 Task: Add an event with the title Sales Pipeline Evaluation and Improvement Strategies, date '2023/11/10', time 9:15 AM to 11:15 AMand add a description: To enhance the networking experience, the event may also include icebreaker activities or facilitated networking games designed to spark conversations and foster connections. These activities will encourage attendees to interact with individuals they may not have met otherwise, promoting a broader network and diverse perspectives.Select event color  Flamingo . Add location for the event as: 123 Dom Luís I Bridge, Porto, Portugal, logged in from the account softage.5@softage.netand send the event invitation to softage.3@softage.net and softage.4@softage.net. Set a reminder for the event Doesn't repeat
Action: Mouse moved to (1081, 81)
Screenshot: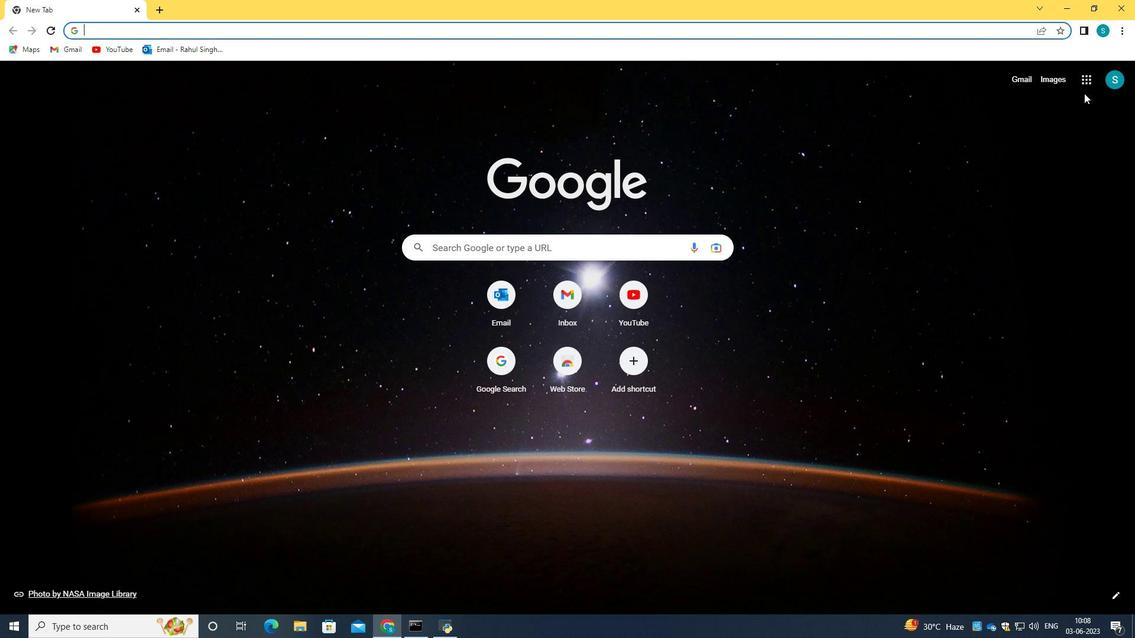 
Action: Mouse pressed left at (1081, 81)
Screenshot: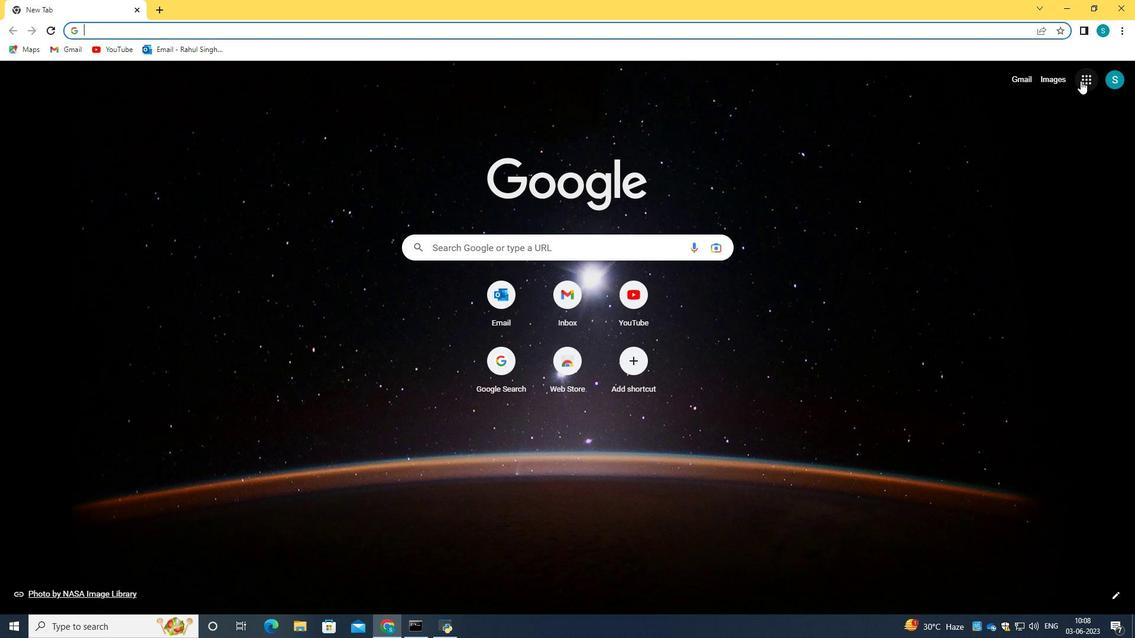
Action: Mouse moved to (981, 237)
Screenshot: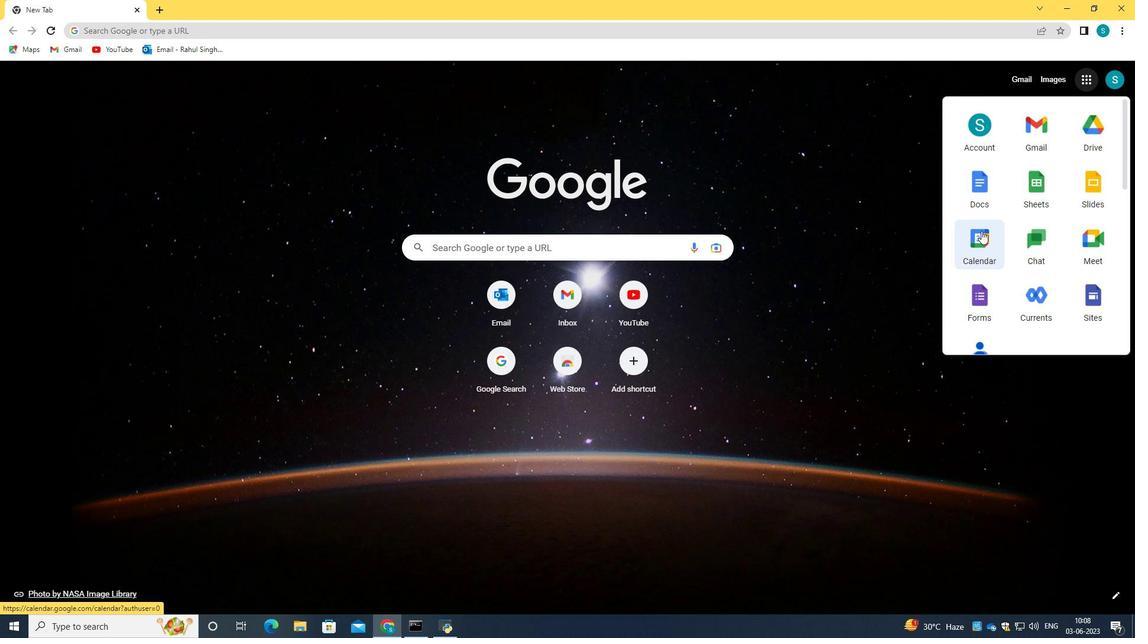 
Action: Mouse pressed left at (981, 237)
Screenshot: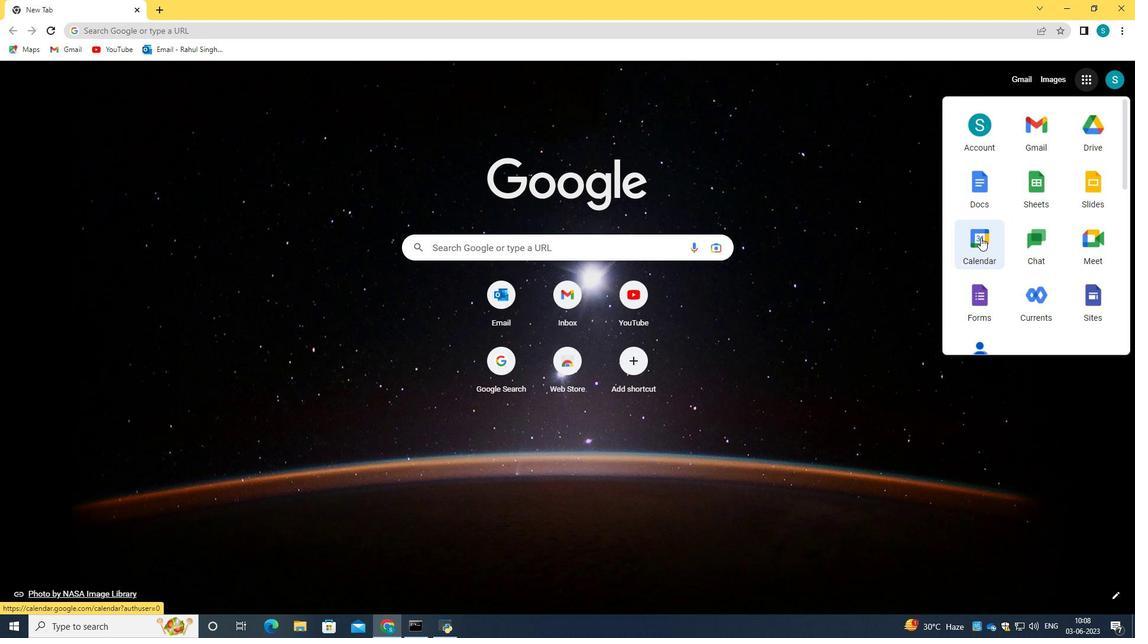 
Action: Mouse moved to (17, 123)
Screenshot: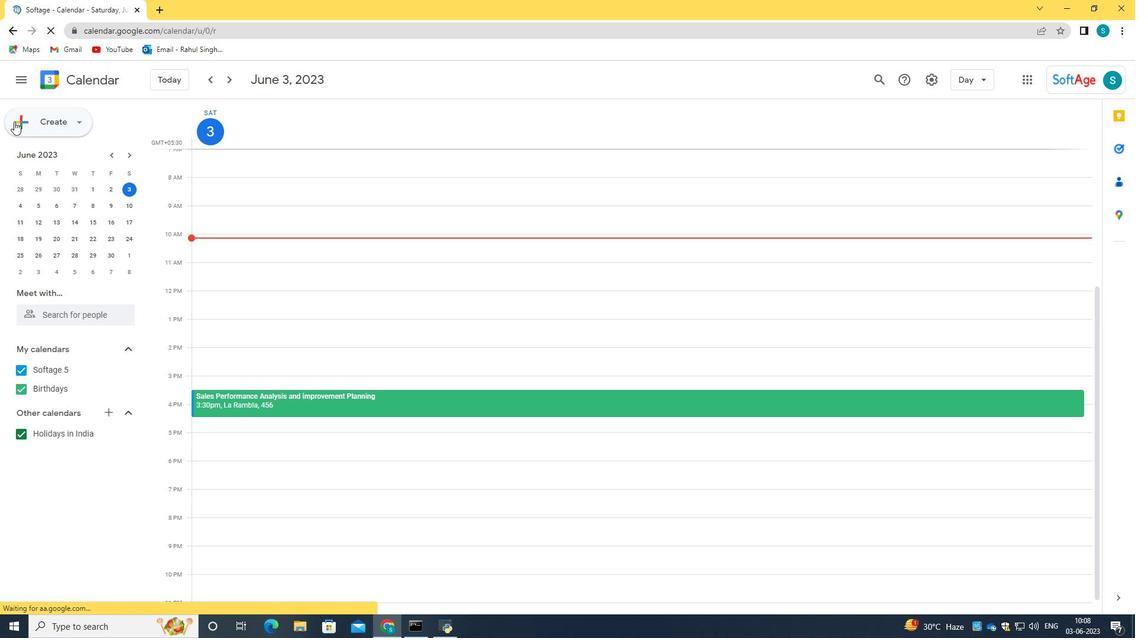 
Action: Mouse pressed left at (17, 123)
Screenshot: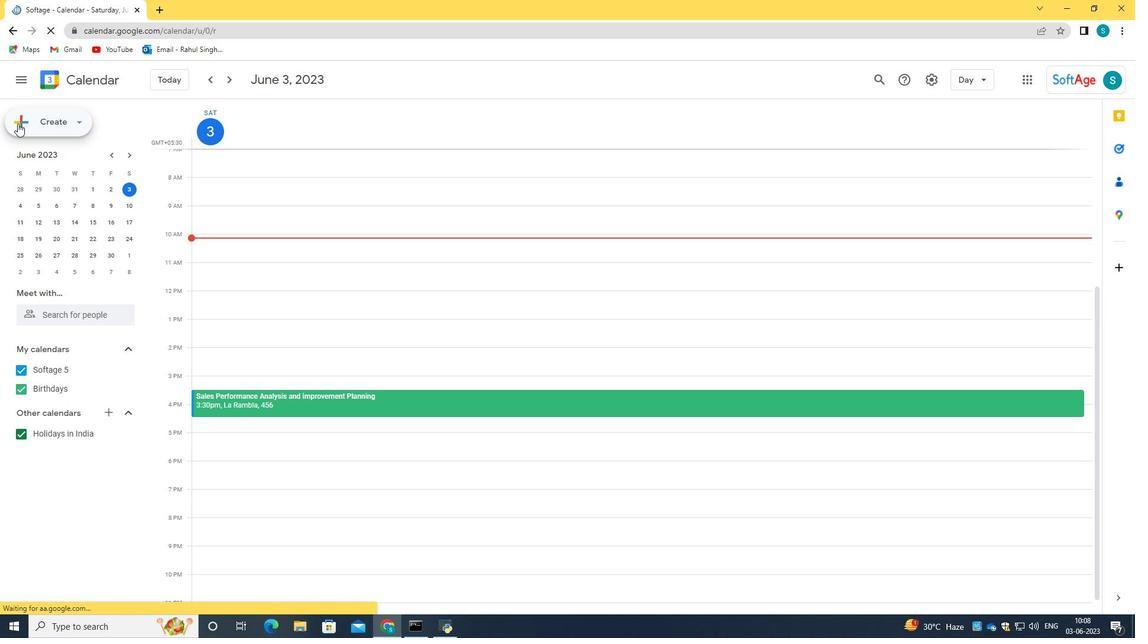 
Action: Mouse moved to (43, 160)
Screenshot: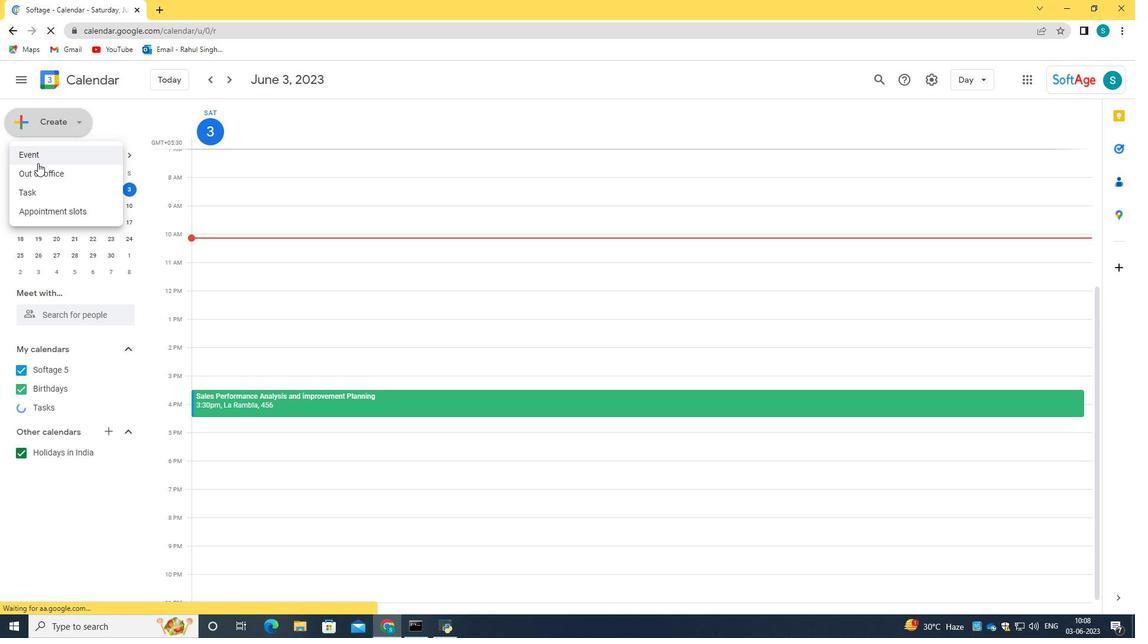 
Action: Mouse pressed left at (43, 160)
Screenshot: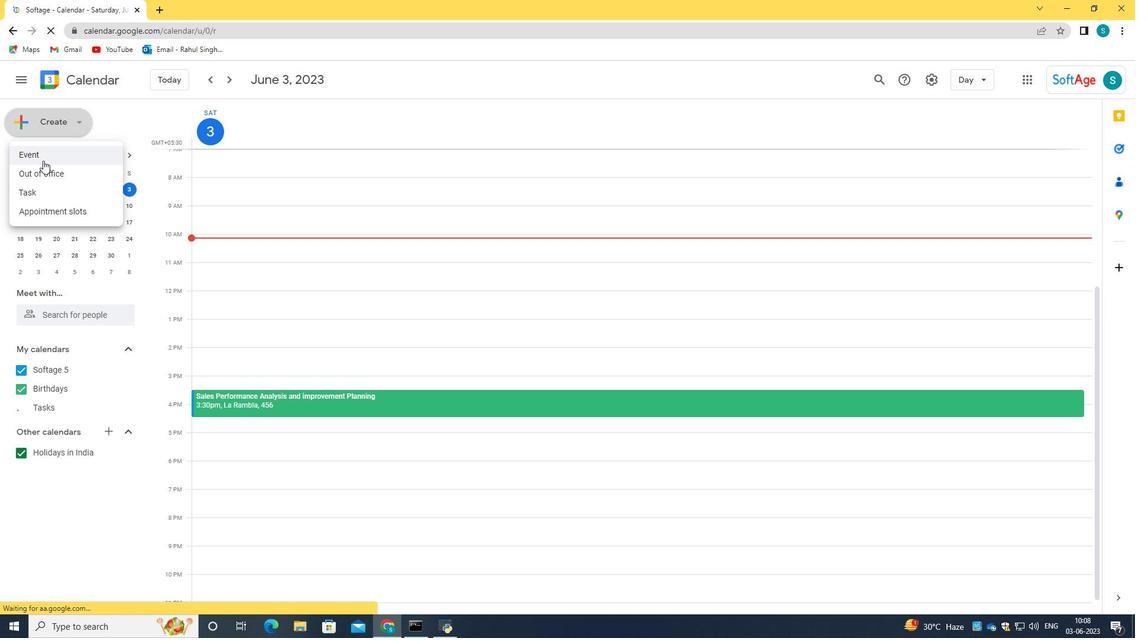 
Action: Mouse moved to (660, 477)
Screenshot: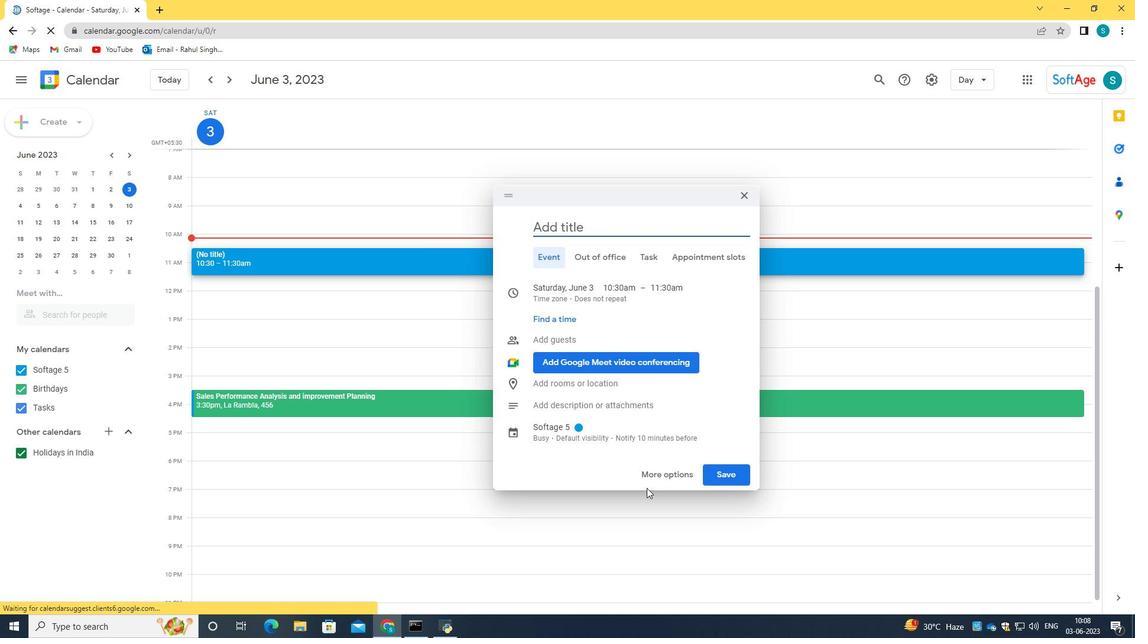 
Action: Mouse pressed left at (660, 477)
Screenshot: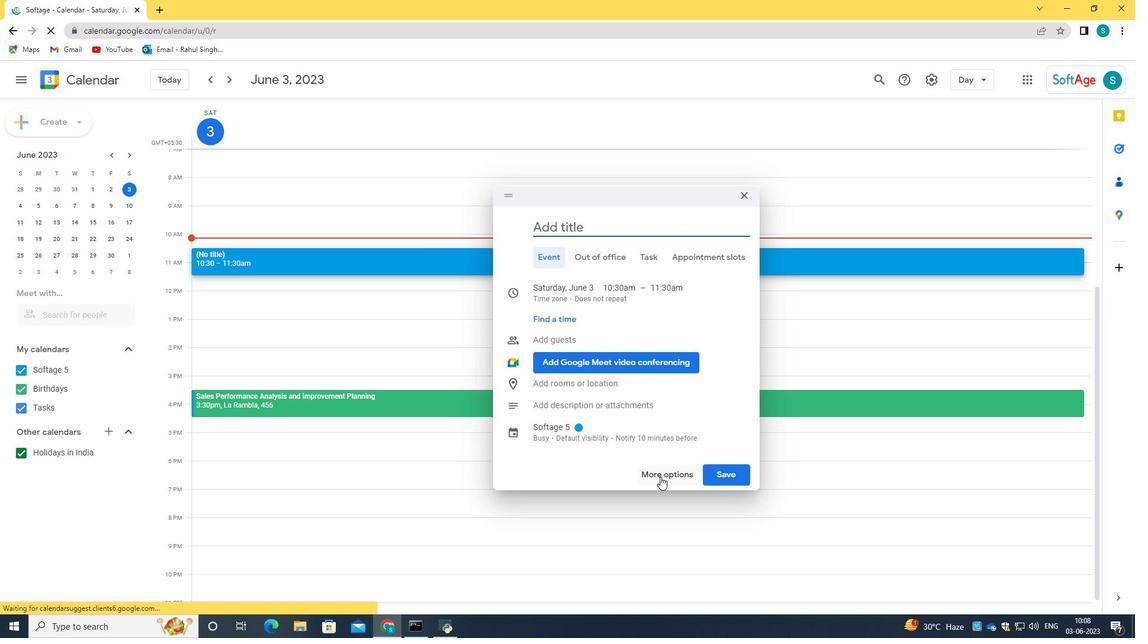
Action: Mouse moved to (228, 94)
Screenshot: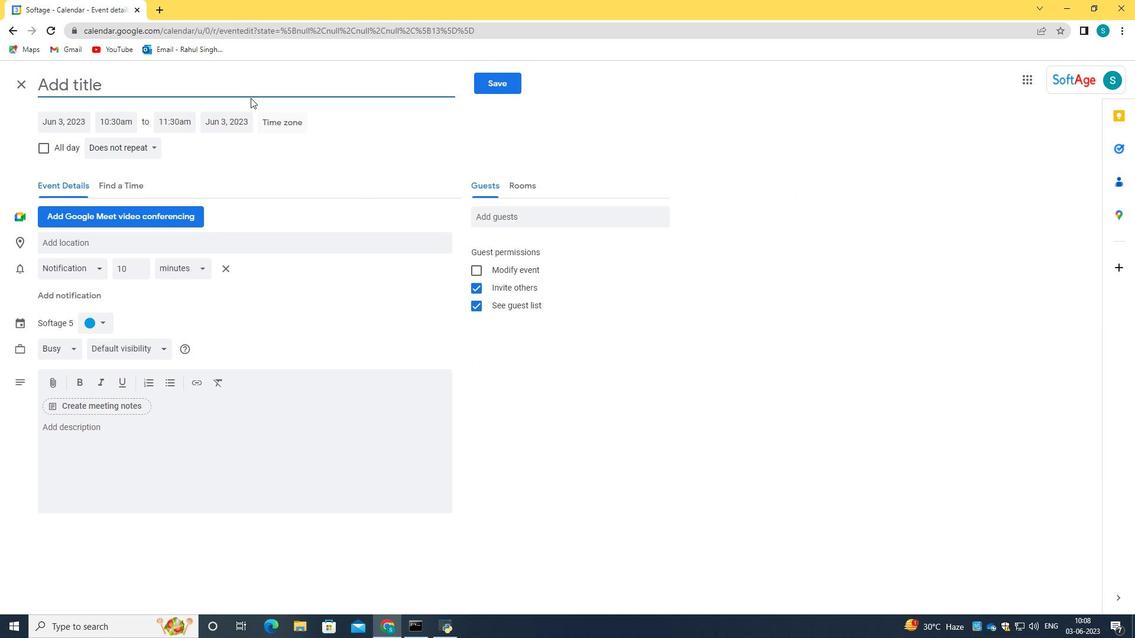 
Action: Mouse pressed left at (228, 94)
Screenshot: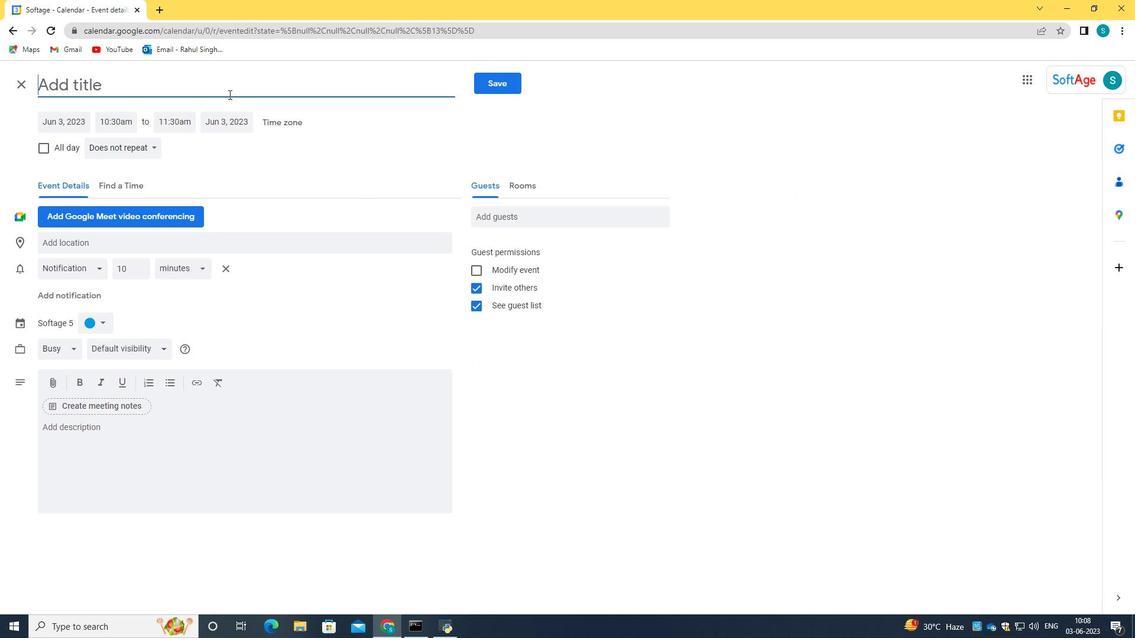 
Action: Key pressed <Key.caps_lock>S<Key.caps_lock>ales<Key.space><Key.caps_lock>P<Key.caps_lock>ipeling<Key.backspace>e<Key.space><Key.caps_lock>E<Key.caps_lock>valuti<Key.backspace>ation<Key.space>and<Key.space><Key.caps_lock>I<Key.backspace><Key.backspace><Key.backspace><Key.backspace><Key.backspace><Key.backspace><Key.backspace><Key.backspace><Key.backspace><Key.backspace><Key.backspace><Key.backspace><Key.backspace><Key.backspace><Key.backspace><Key.backspace>V<Key.backspace><Key.caps_lock>c<Key.backspace>valuation<Key.space>and<Key.space><Key.caps_lock>I<Key.caps_lock>mprovemnet<Key.backspace><Key.backspace><Key.backspace>ent<Key.space><Key.caps_lock>S<Key.caps_lock>trategies
Screenshot: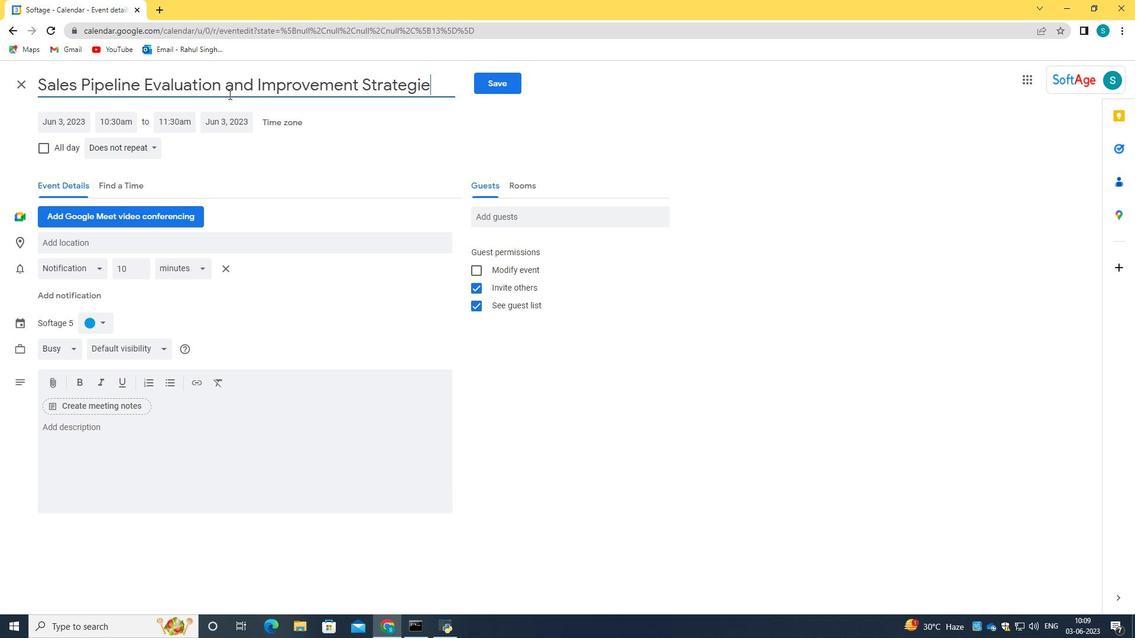 
Action: Mouse moved to (65, 117)
Screenshot: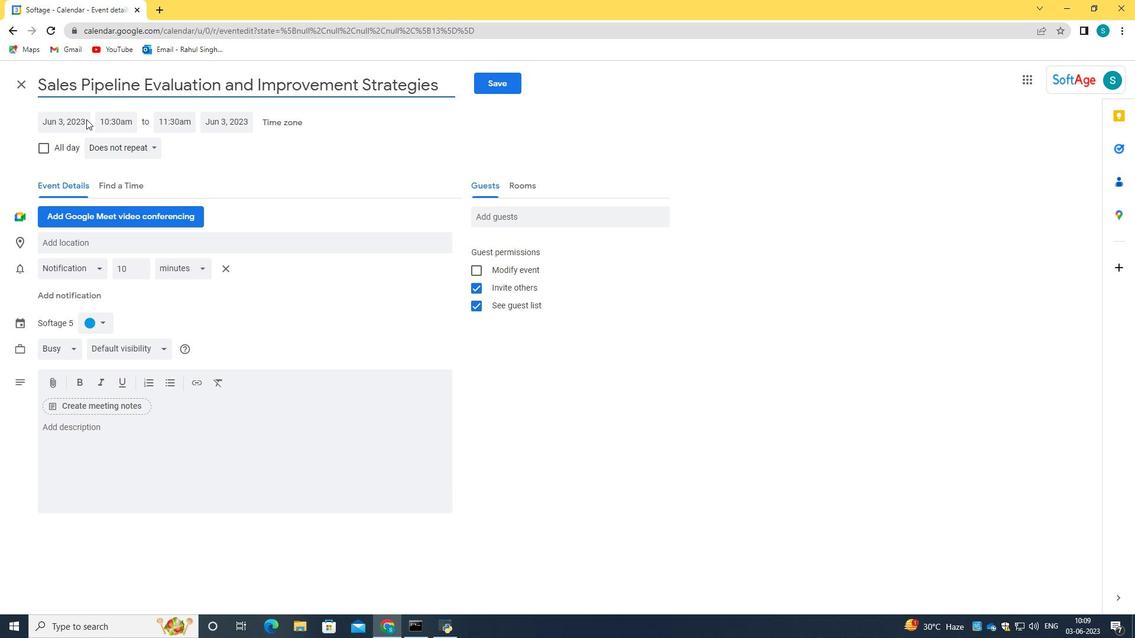 
Action: Mouse pressed left at (65, 117)
Screenshot: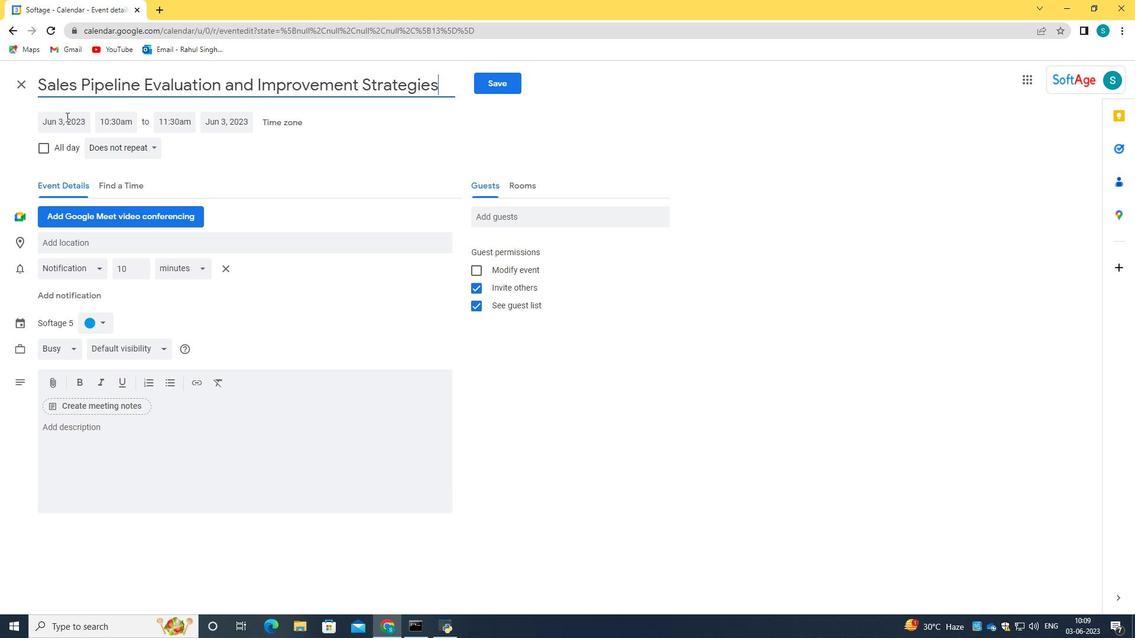 
Action: Key pressed 2023/11/10
Screenshot: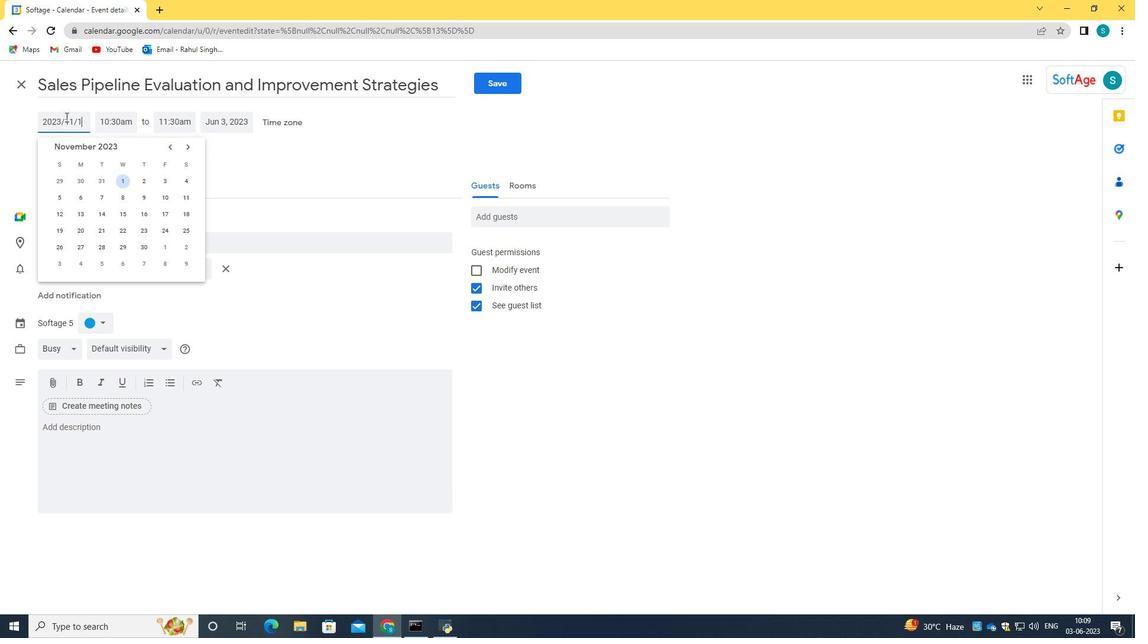 
Action: Mouse moved to (111, 124)
Screenshot: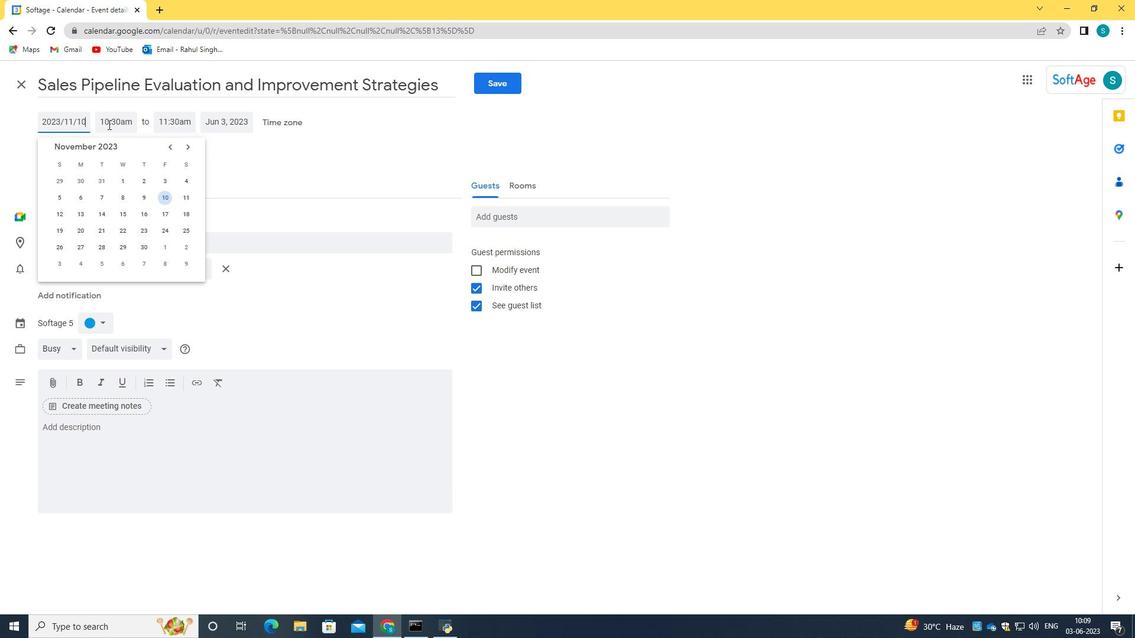 
Action: Mouse pressed left at (111, 124)
Screenshot: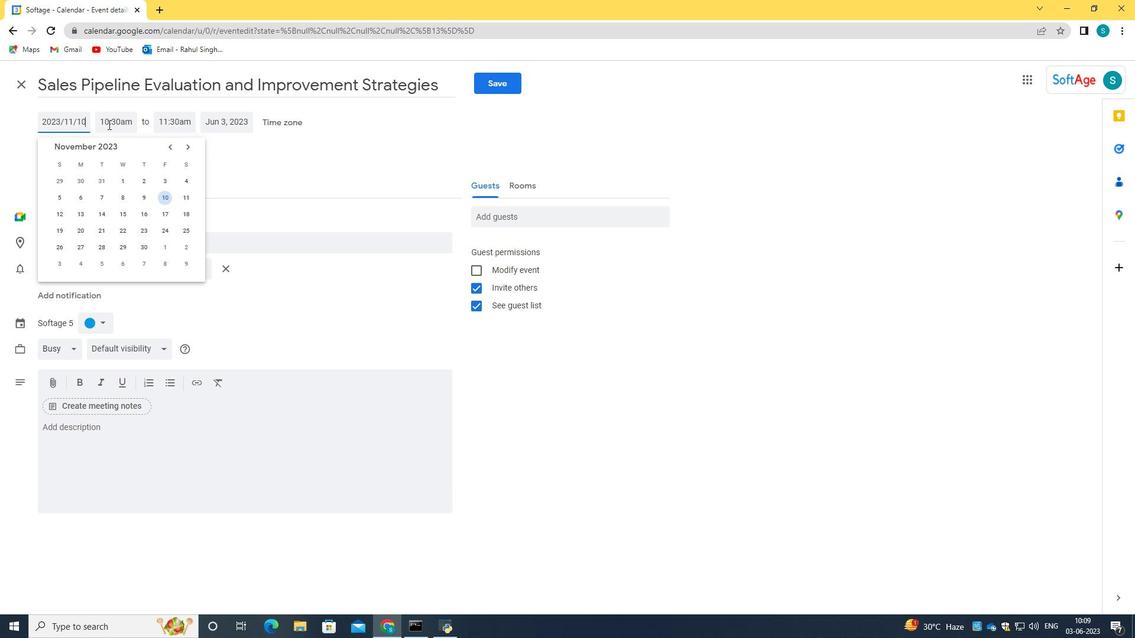 
Action: Mouse moved to (124, 121)
Screenshot: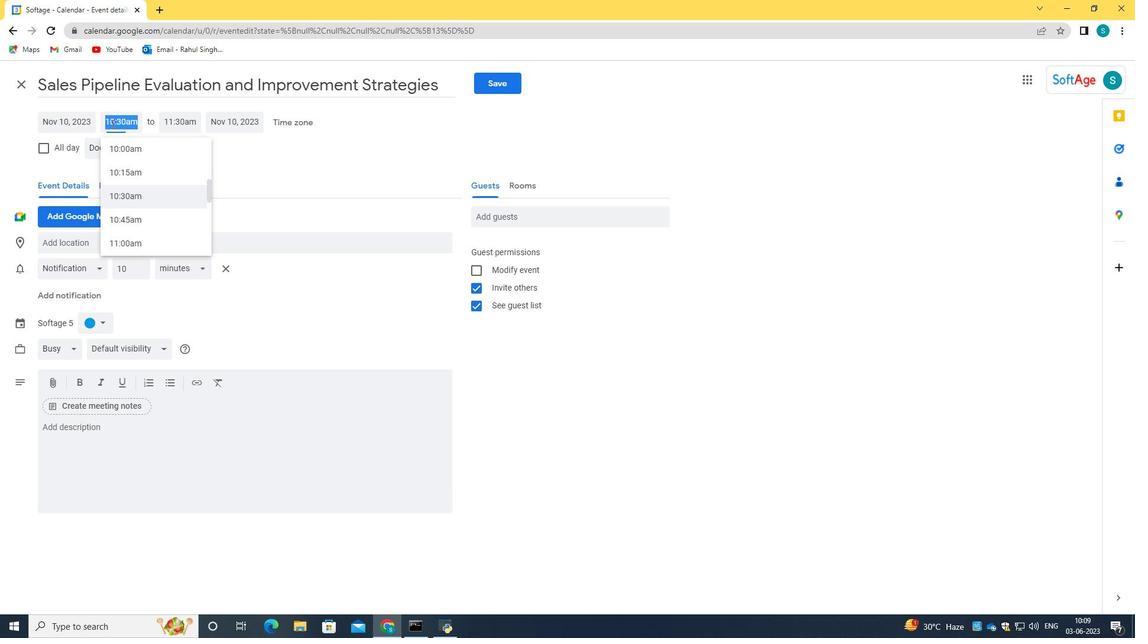 
Action: Mouse pressed left at (124, 121)
Screenshot: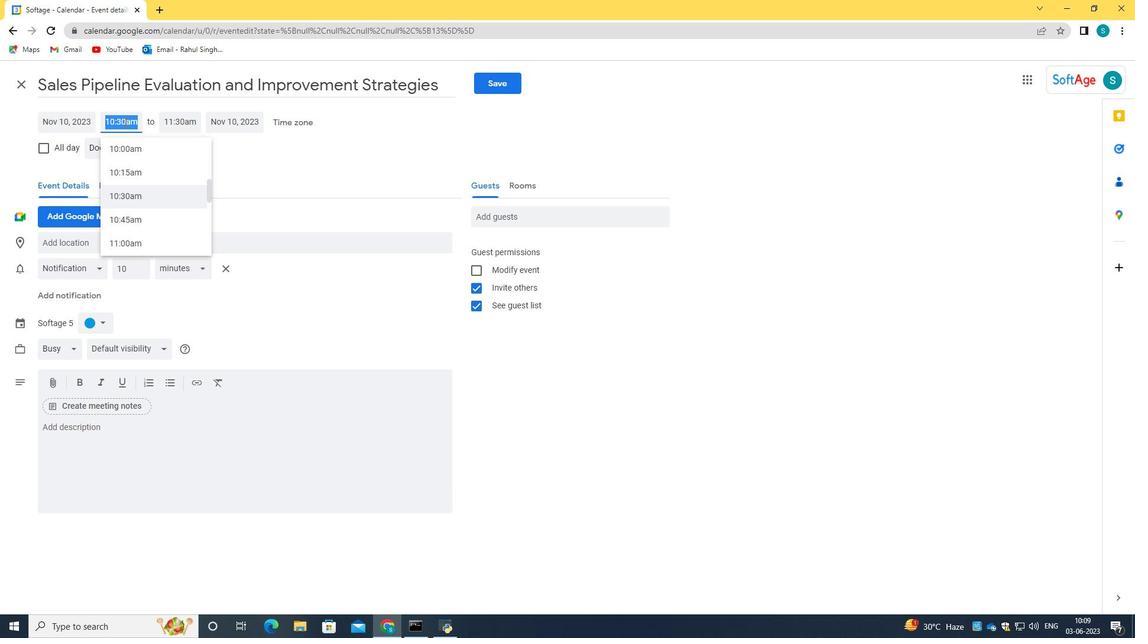 
Action: Mouse moved to (98, 105)
Screenshot: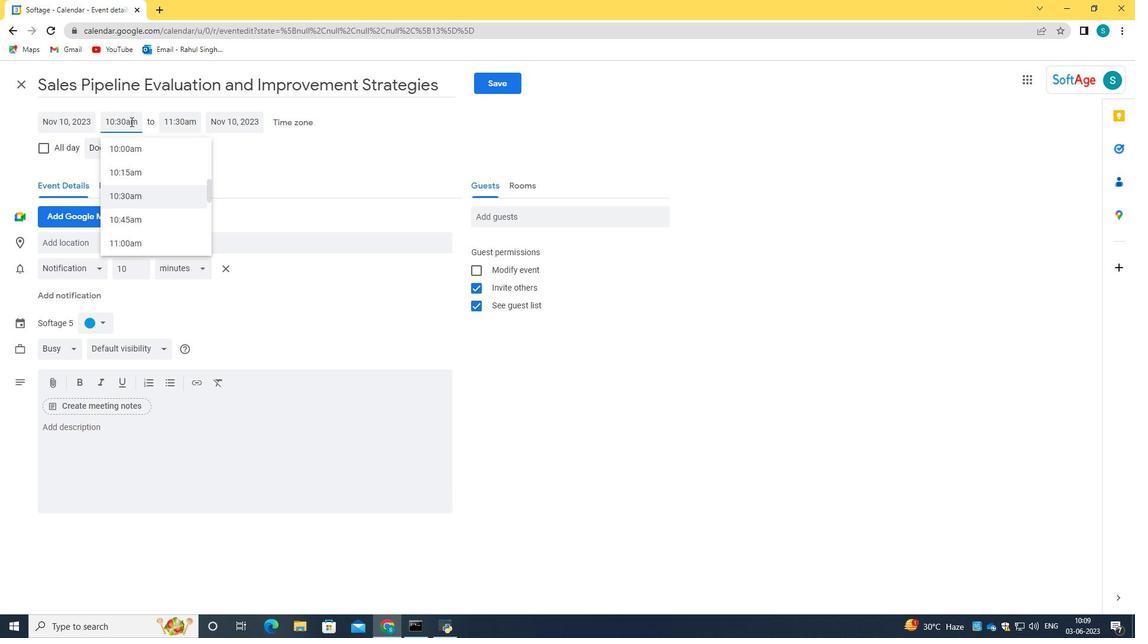 
Action: Key pressed <Key.backspace><Key.backspace><Key.backspace><Key.backspace><Key.backspace>9<Key.shift_r>:15<Key.tab>11<Key.shift_r>:15
Screenshot: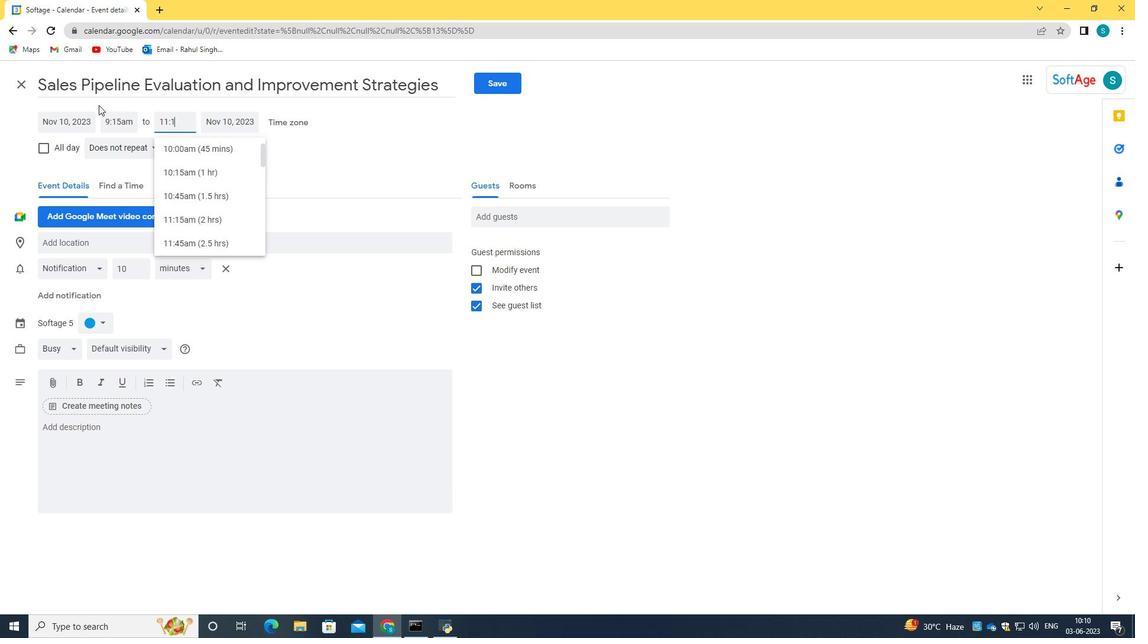 
Action: Mouse moved to (188, 202)
Screenshot: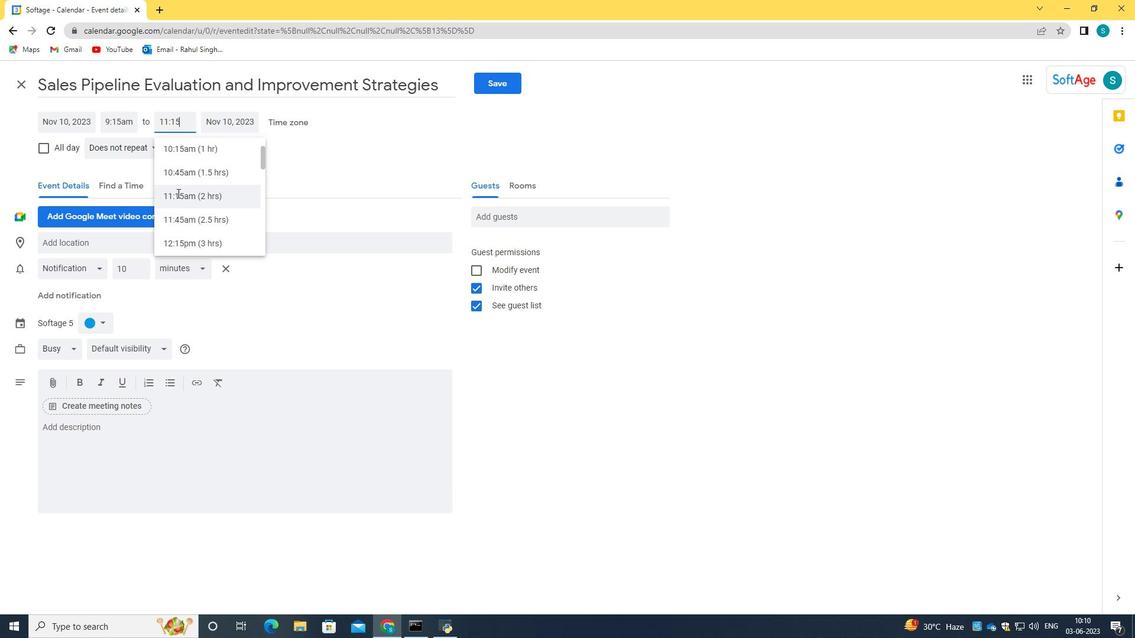 
Action: Mouse pressed left at (188, 202)
Screenshot: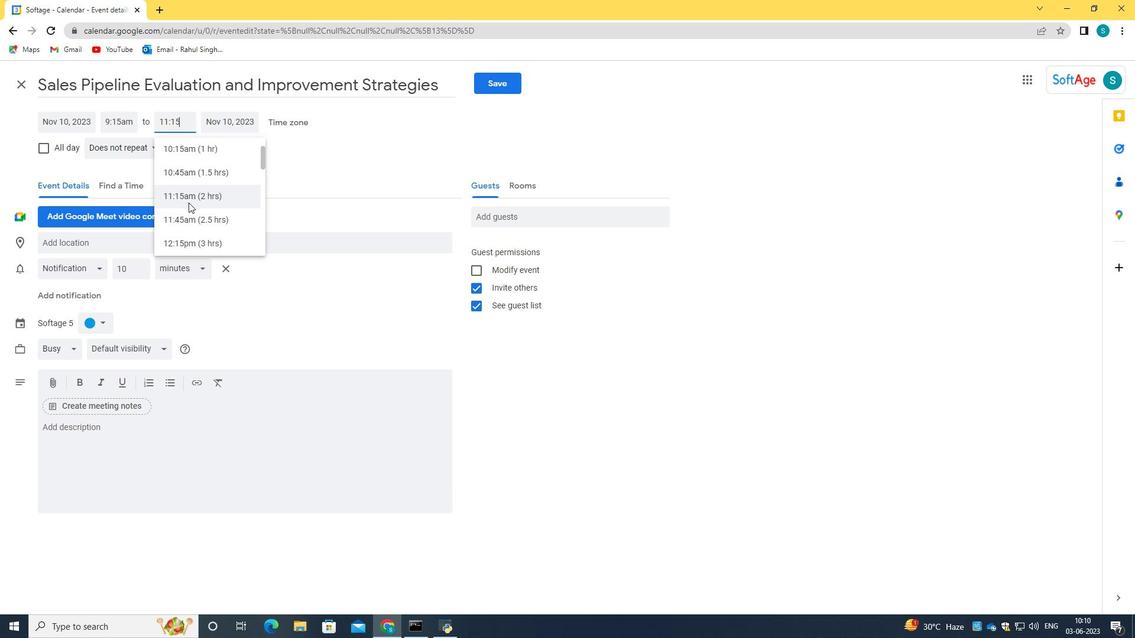 
Action: Mouse moved to (128, 460)
Screenshot: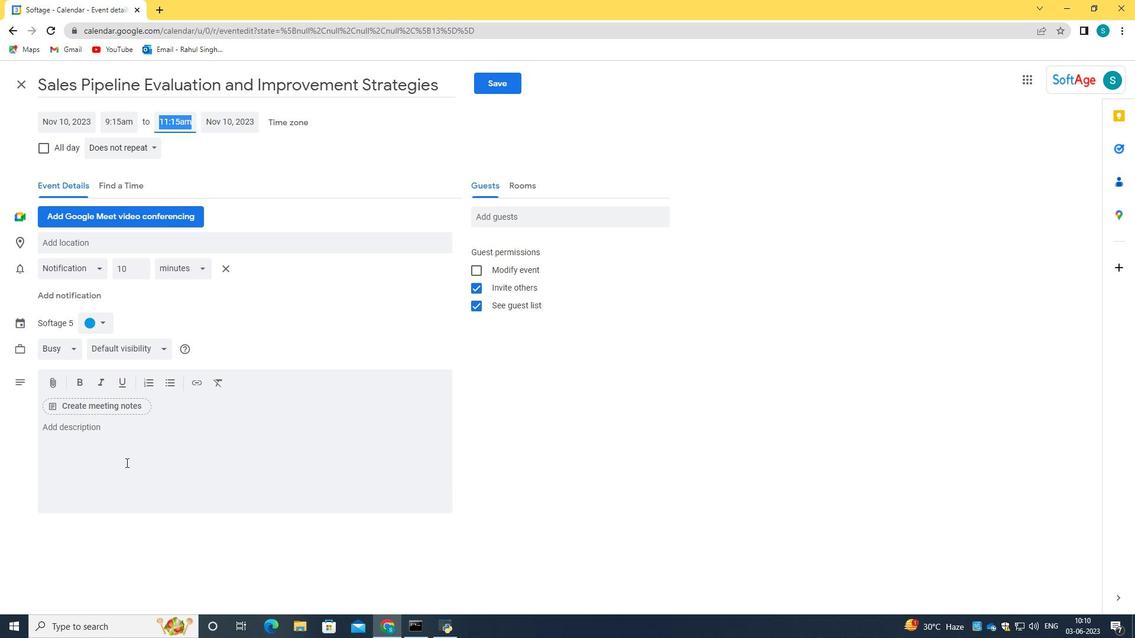 
Action: Mouse pressed left at (128, 460)
Screenshot: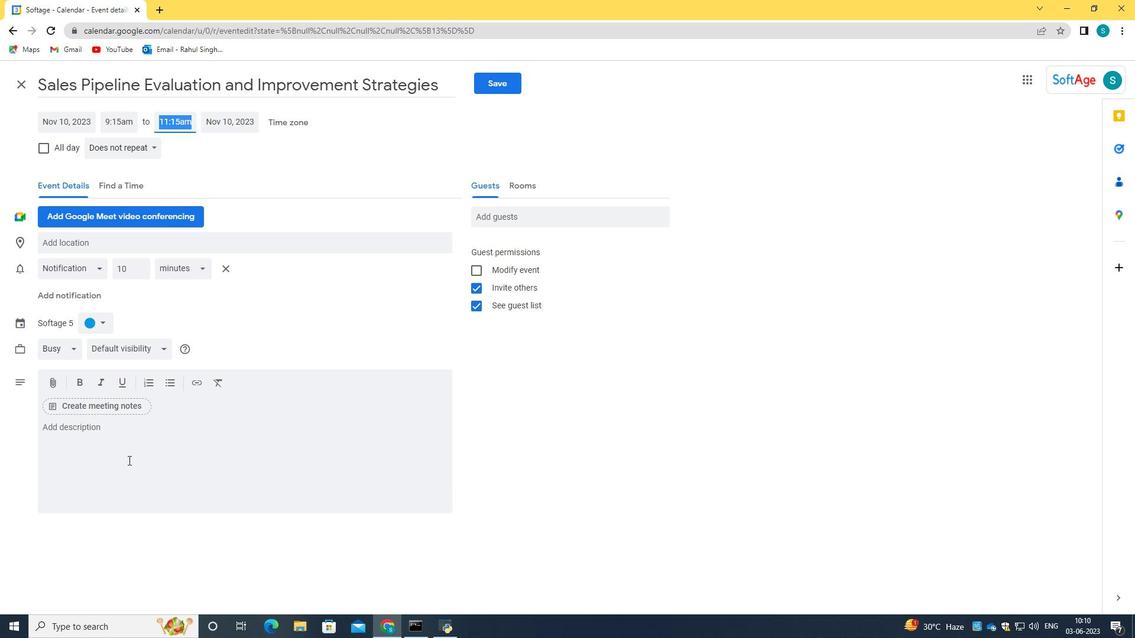 
Action: Mouse moved to (127, 463)
Screenshot: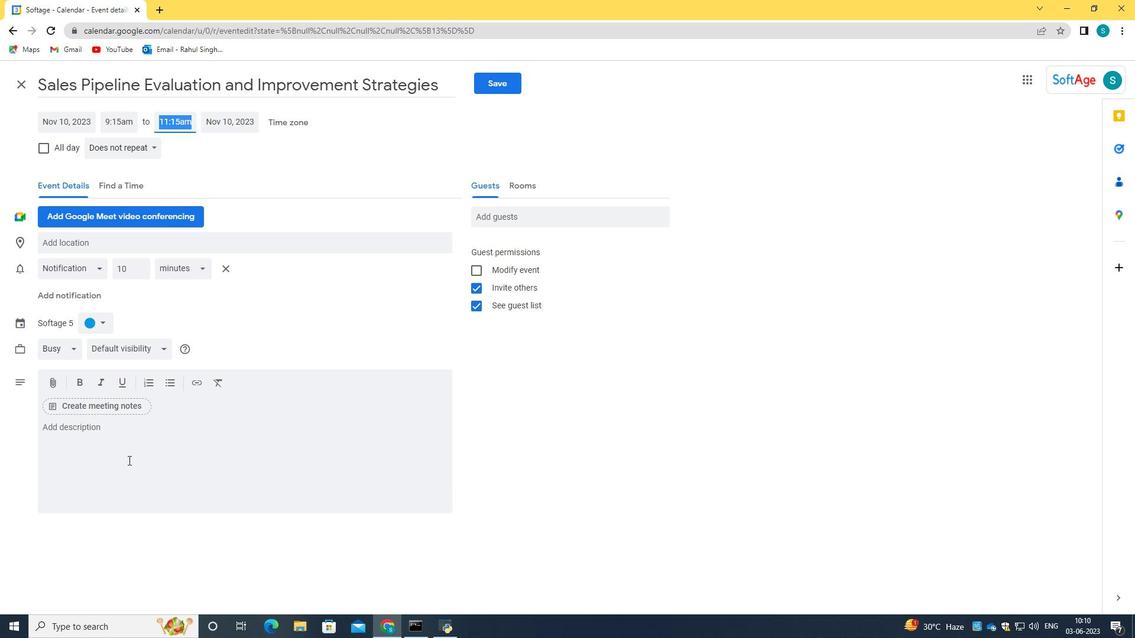 
Action: Key pressed <Key.caps_lock>T<Key.caps_lock>o<Key.space>enhance<Key.space>the<Key.space>networking<Key.space>experience,<Key.space>the<Key.space>event<Key.space>may<Key.space>also<Key.space>include<Key.space>icebreaker<Key.space>activies<Key.space><Key.backspace><Key.backspace><Key.backspace><Key.backspace><Key.backspace>vities<Key.space>or<Key.space>facilitated<Key.space>networking<Key.space>games<Key.space>designed<Key.space>to<Key.space>spark<Key.space>conversations<Key.space>and<Key.space>foster<Key.space>connection.<Key.space><Key.caps_lock>T<Key.caps_lock>hese<Key.space>activite<Key.backspace>ies<Key.space>will<Key.space>encourage<Key.space>attendees<Key.space>to<Key.space>interact<Key.space>with<Key.space>individuals<Key.space>they<Key.space>may<Key.space>not<Key.space>have<Key.space>met<Key.space>otherwise,<Key.space>promoting<Key.space>a<Key.space>bor<Key.backspace><Key.backspace>roadr<Key.backspace><Key.backspace>der<Key.space>network<Key.space>and<Key.space>diverse<Key.space>perspectives.
Screenshot: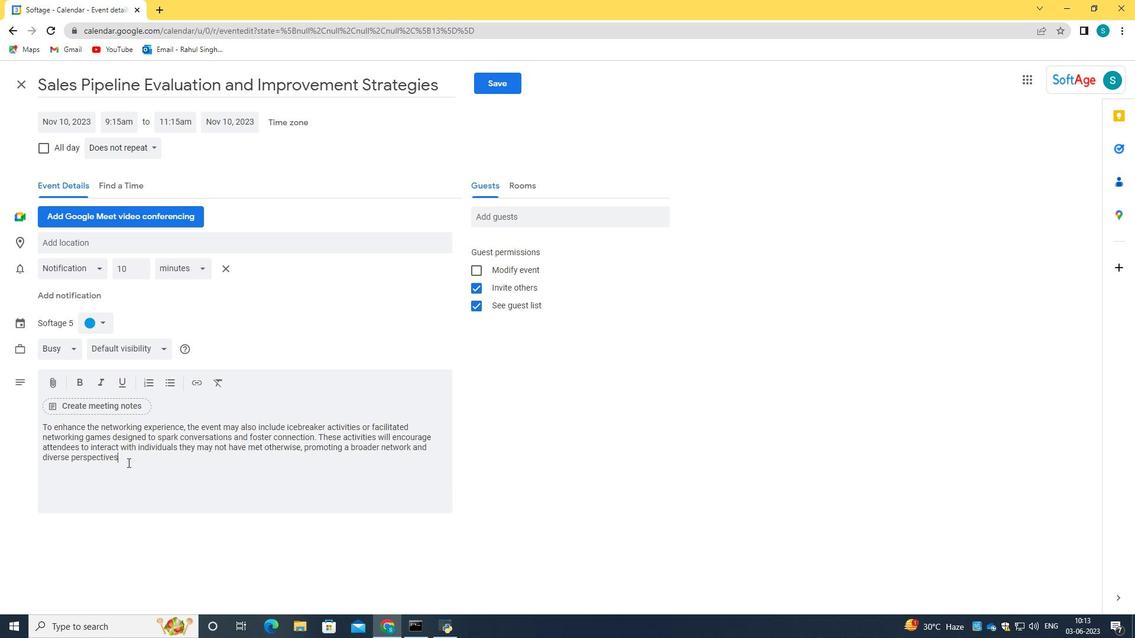 
Action: Mouse moved to (94, 325)
Screenshot: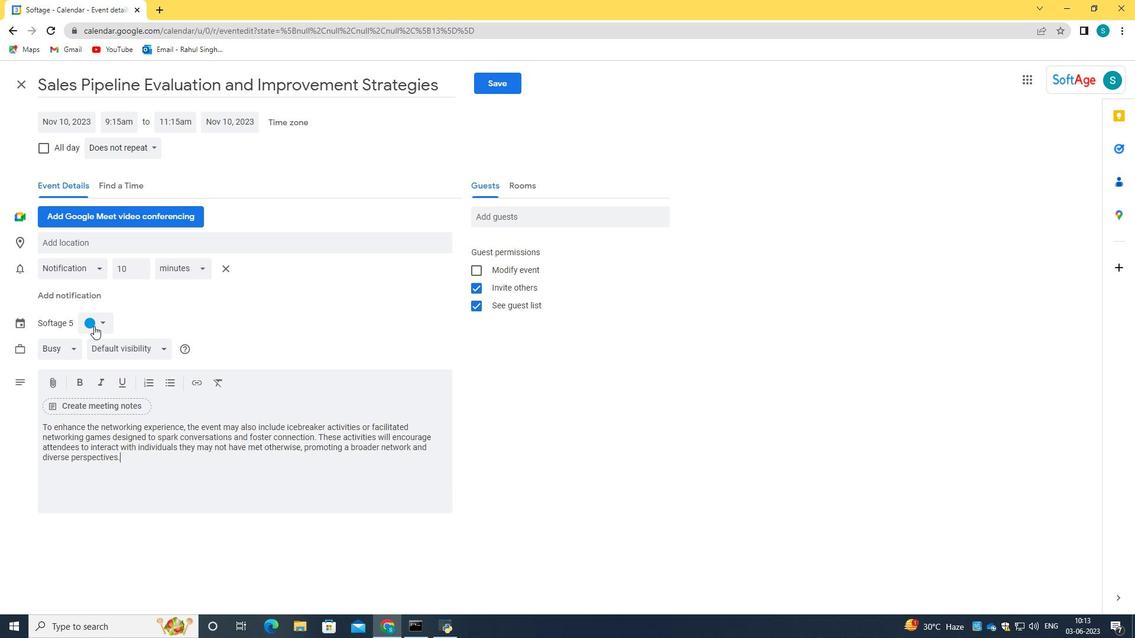 
Action: Mouse pressed left at (94, 325)
Screenshot: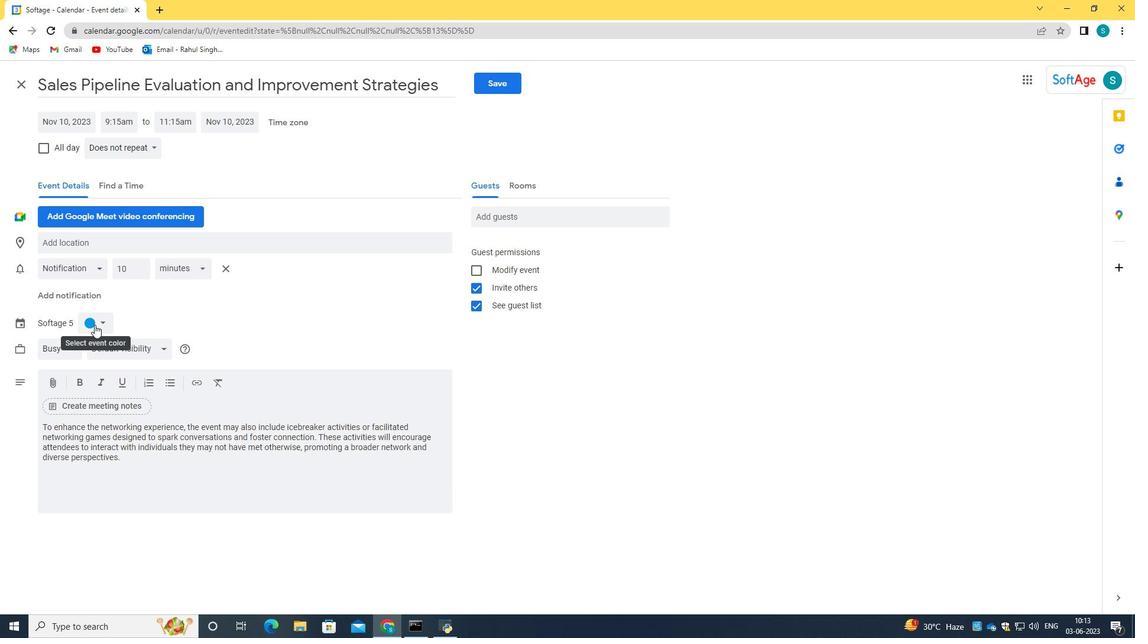
Action: Mouse moved to (100, 332)
Screenshot: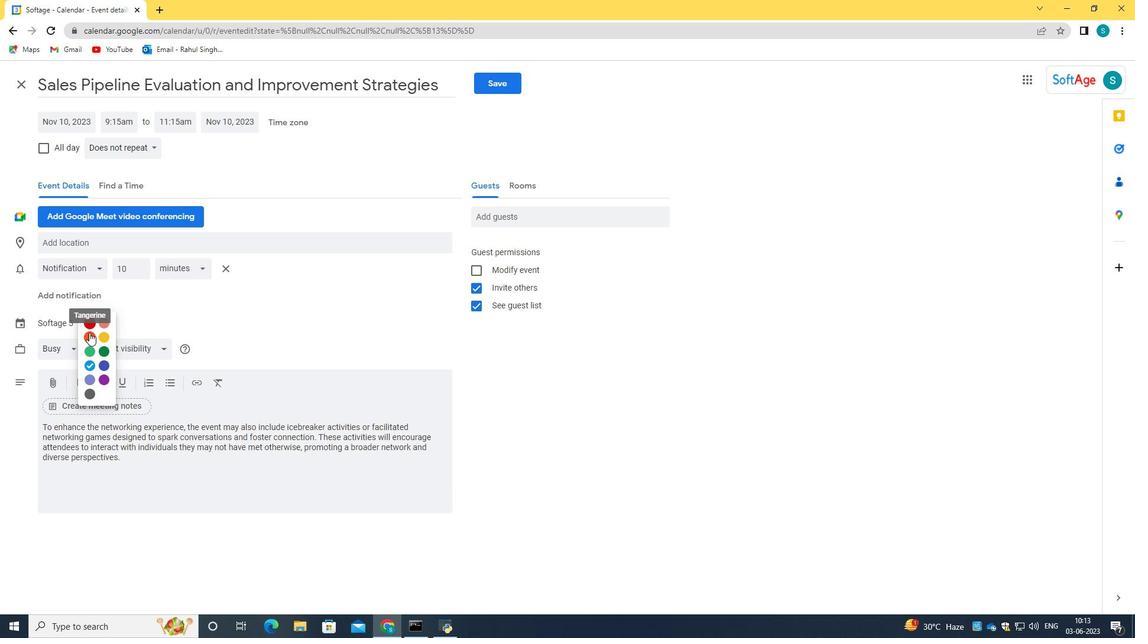 
Action: Mouse pressed left at (100, 332)
Screenshot: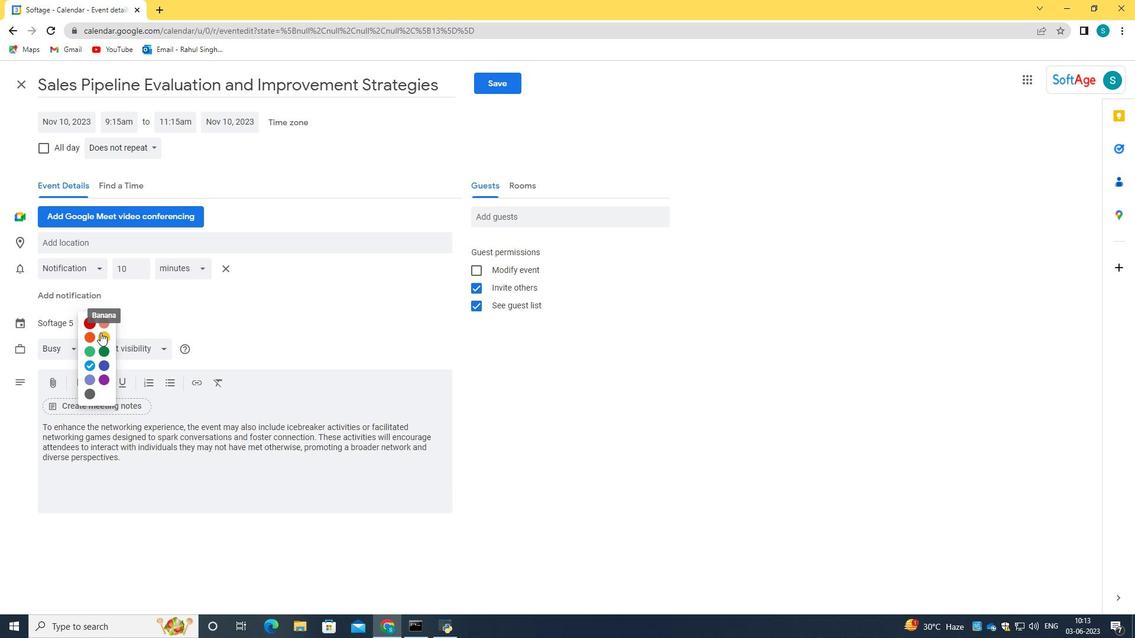 
Action: Mouse moved to (95, 249)
Screenshot: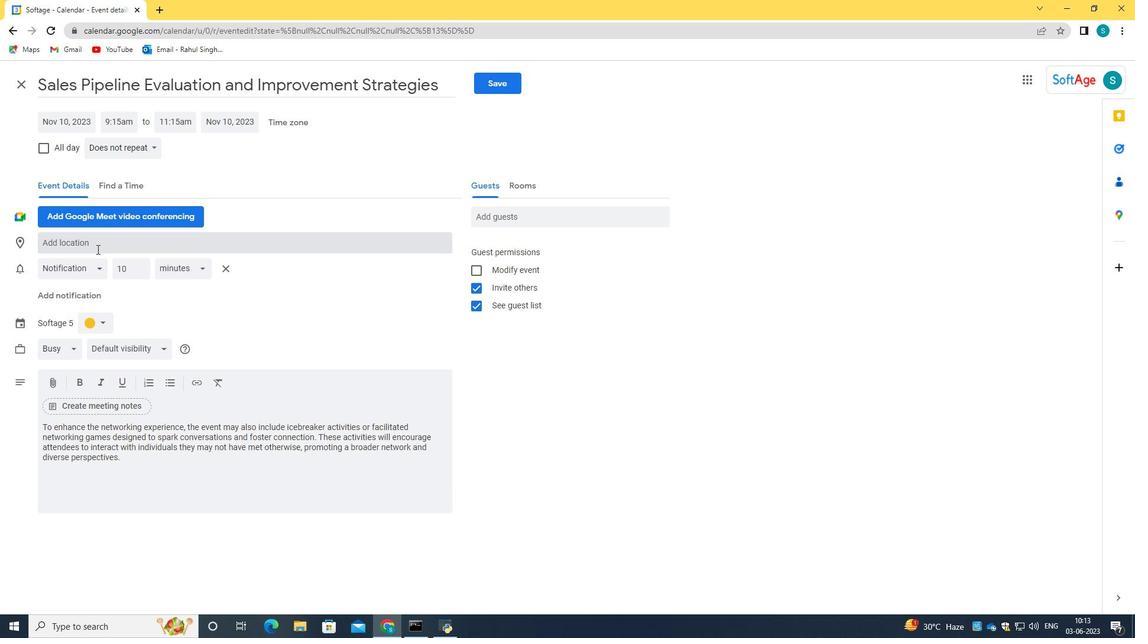 
Action: Mouse pressed left at (95, 249)
Screenshot: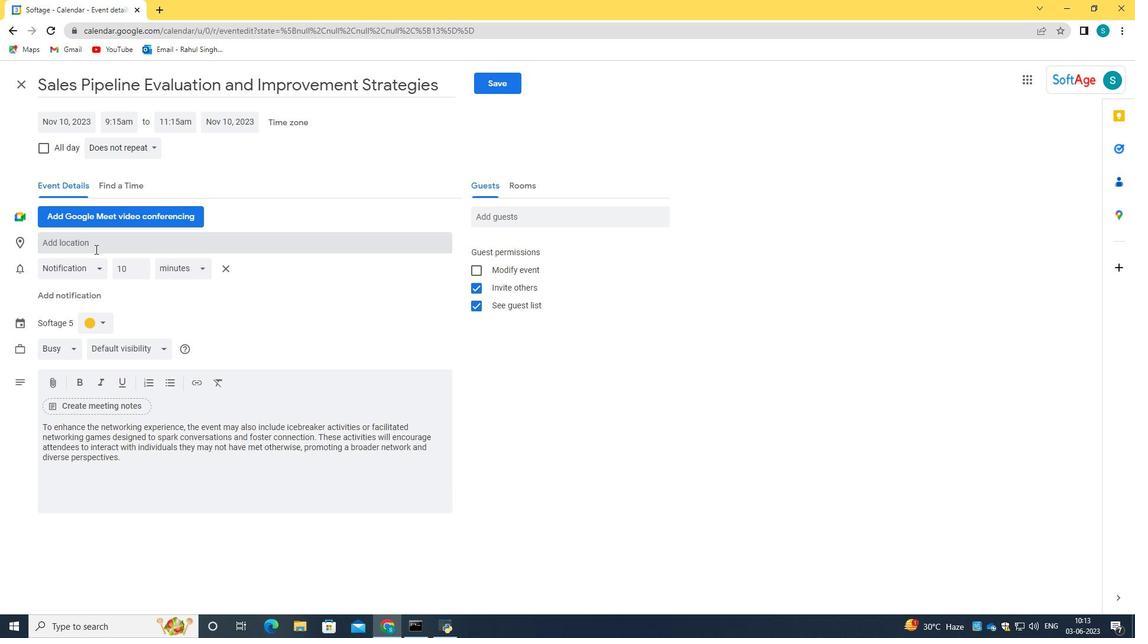 
Action: Key pressed 123<Key.space><Key.caps_lock>D<Key.caps_lock>om<Key.space><Key.caps_lock>L<Key.caps_lock>uis<Key.space><Key.caps_lock>I<Key.space><Key.caps_lock>br<Key.backspace><Key.backspace><Key.caps_lock>B<Key.caps_lock>ridge,<Key.space><Key.caps_lock>P<Key.caps_lock>orto,<Key.space><Key.caps_lock>P<Key.caps_lock>ortugal
Screenshot: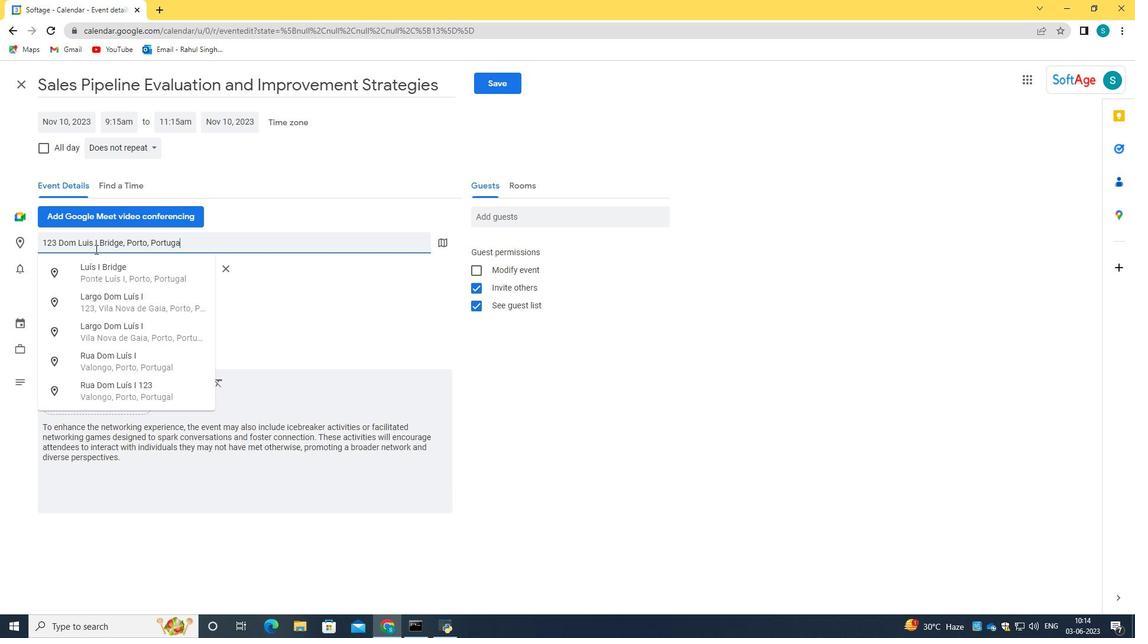 
Action: Mouse moved to (200, 241)
Screenshot: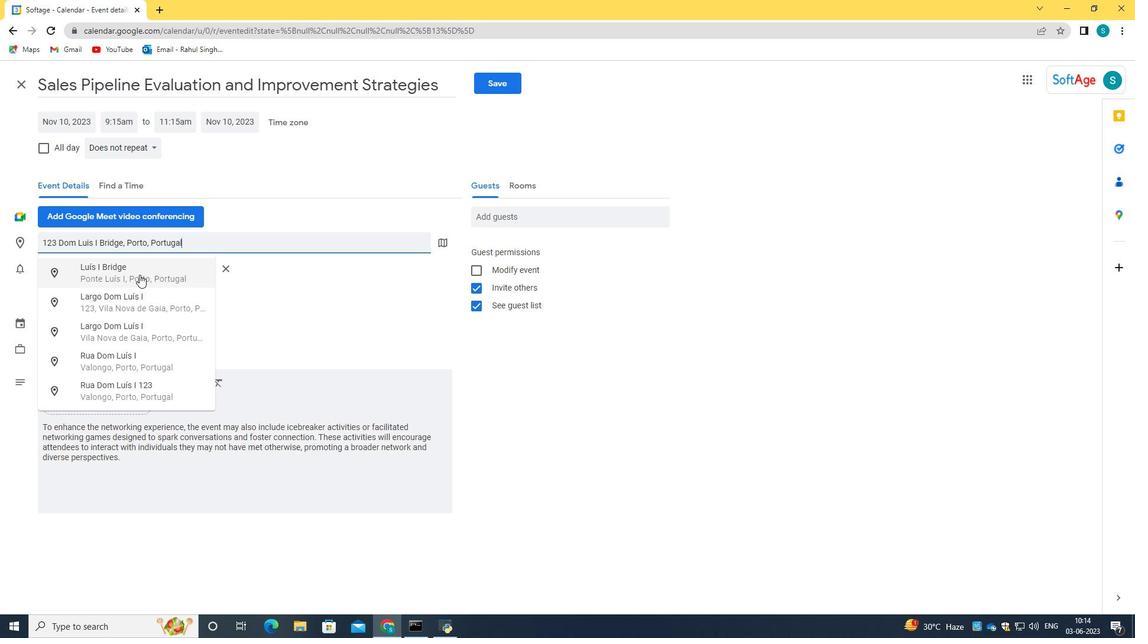 
Action: Key pressed <Key.enter>
Screenshot: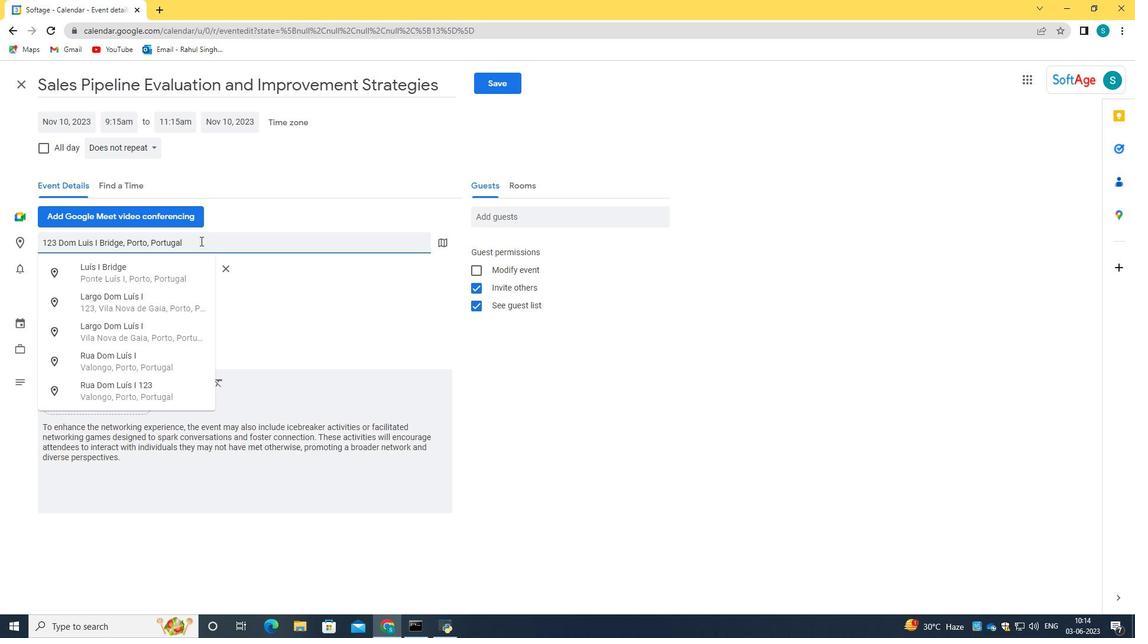 
Action: Mouse moved to (533, 219)
Screenshot: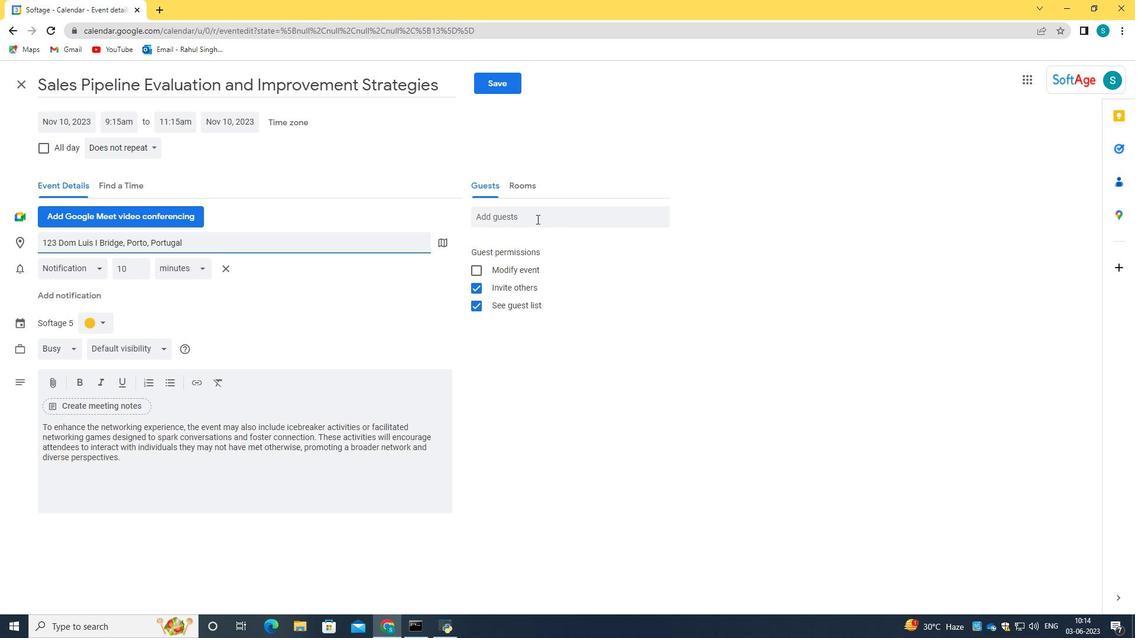
Action: Mouse pressed left at (533, 219)
Screenshot: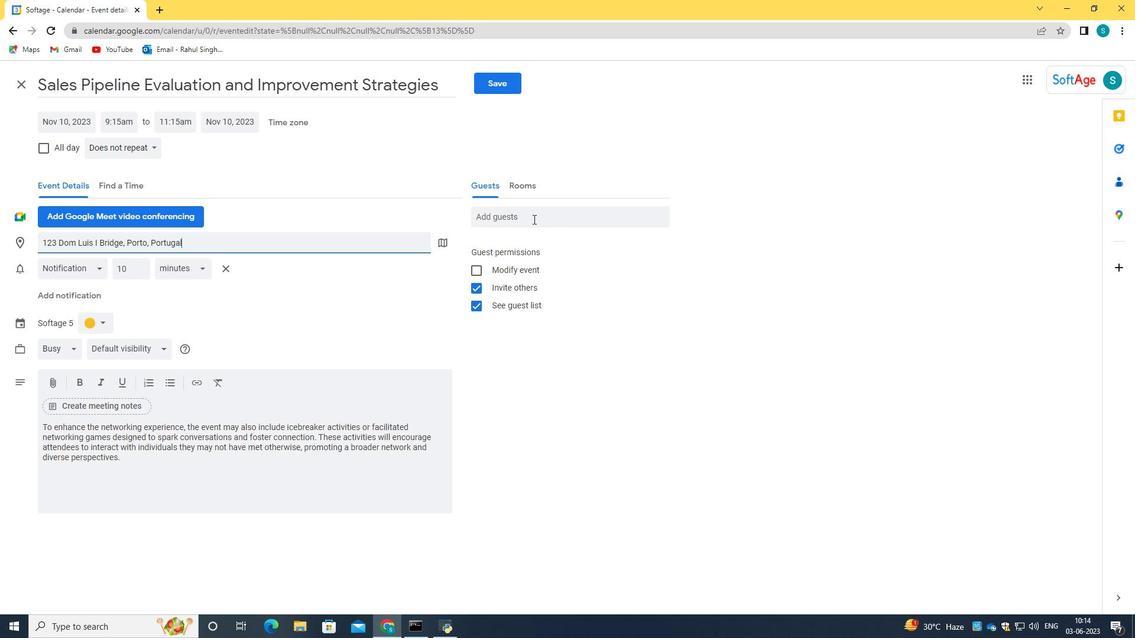 
Action: Key pressed softage.3<Key.shift>@softage.net<Key.tab>softage.4<Key.shift>@softage.net
Screenshot: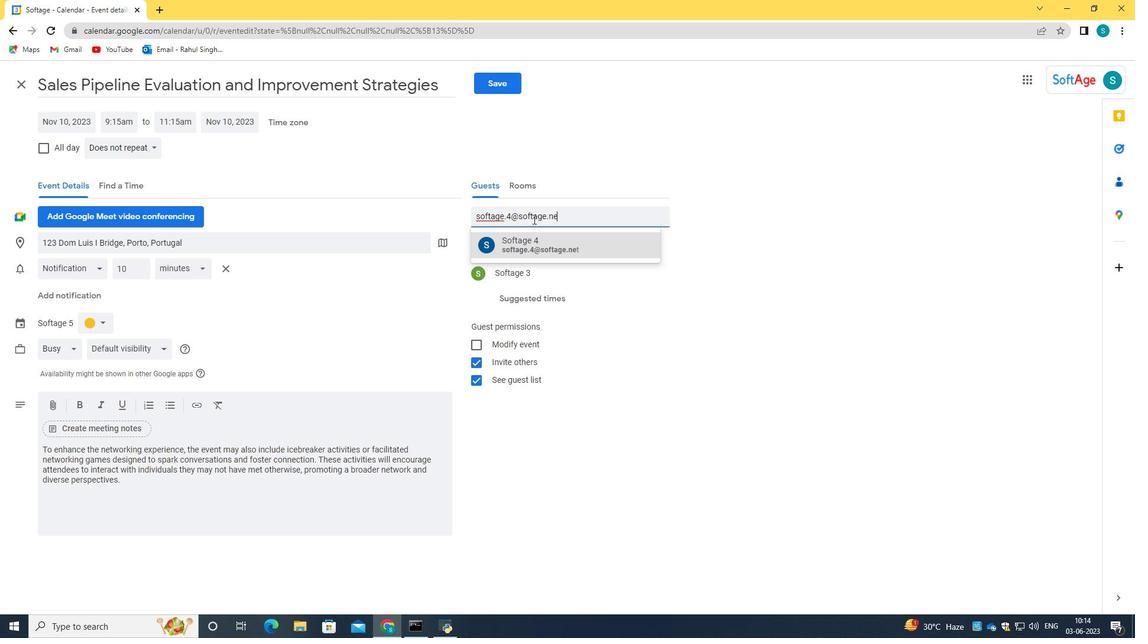 
Action: Mouse moved to (539, 250)
Screenshot: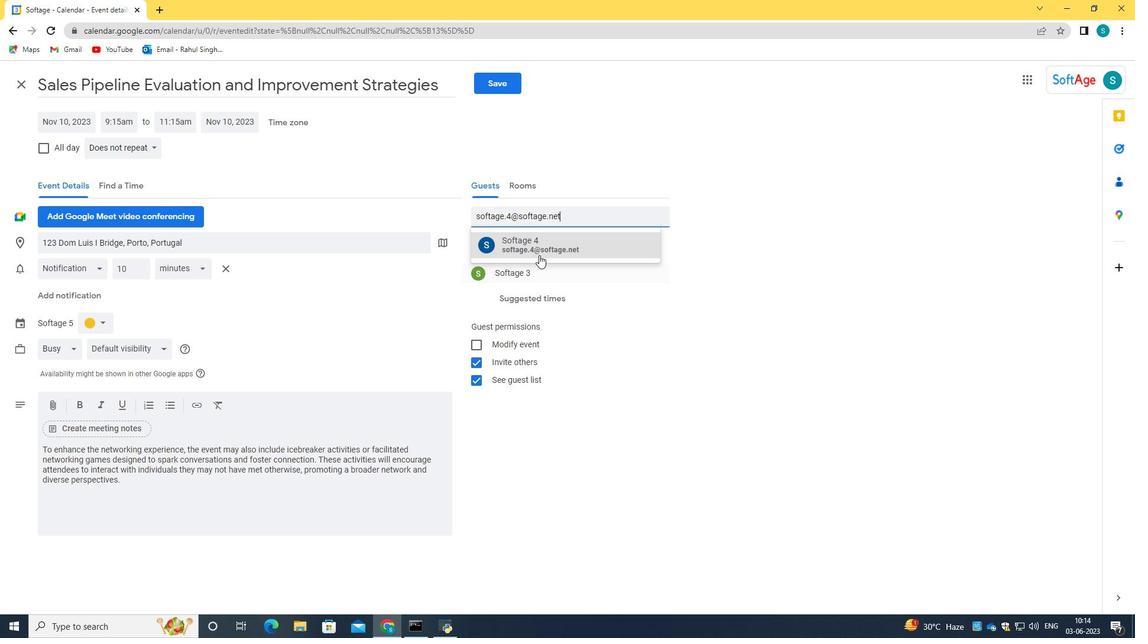 
Action: Mouse pressed left at (539, 250)
Screenshot: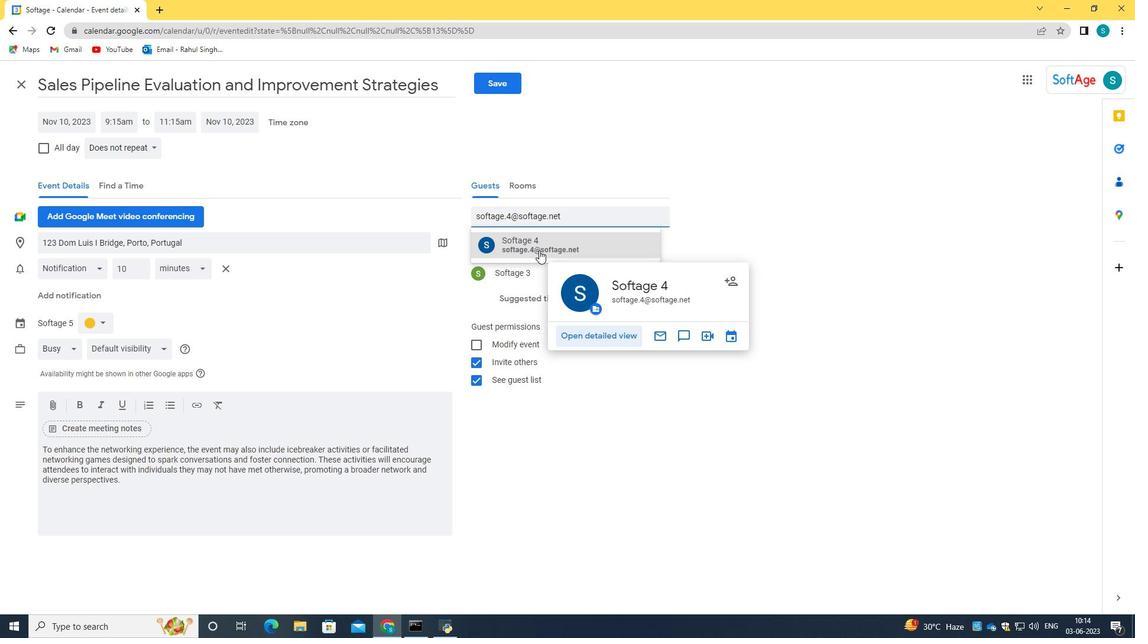 
Action: Mouse moved to (416, 157)
Screenshot: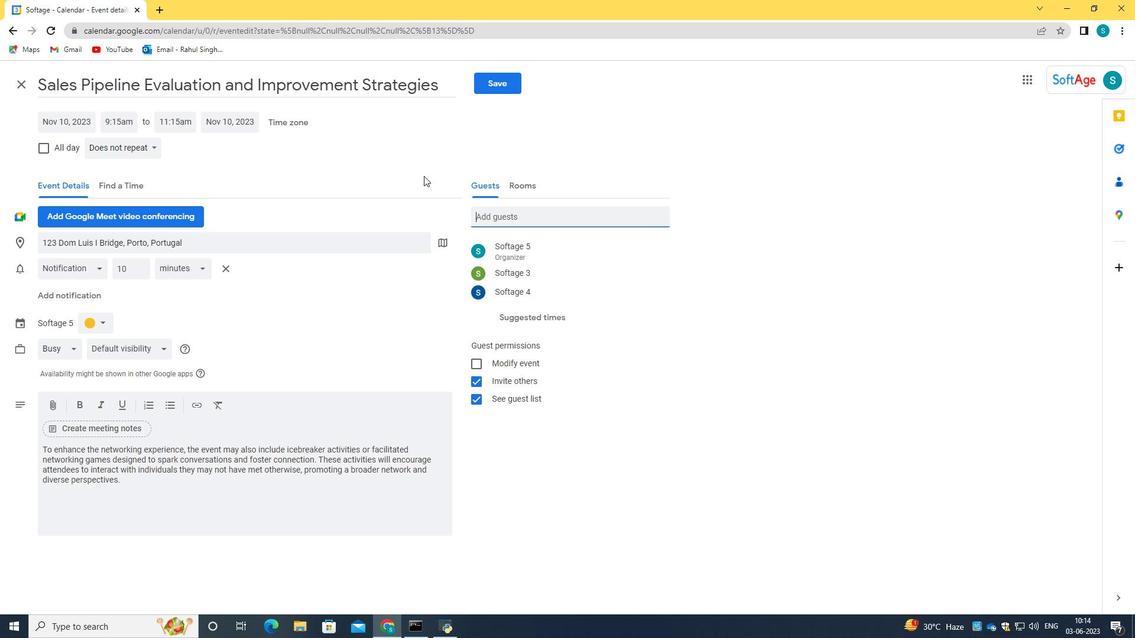 
Action: Mouse pressed left at (416, 157)
Screenshot: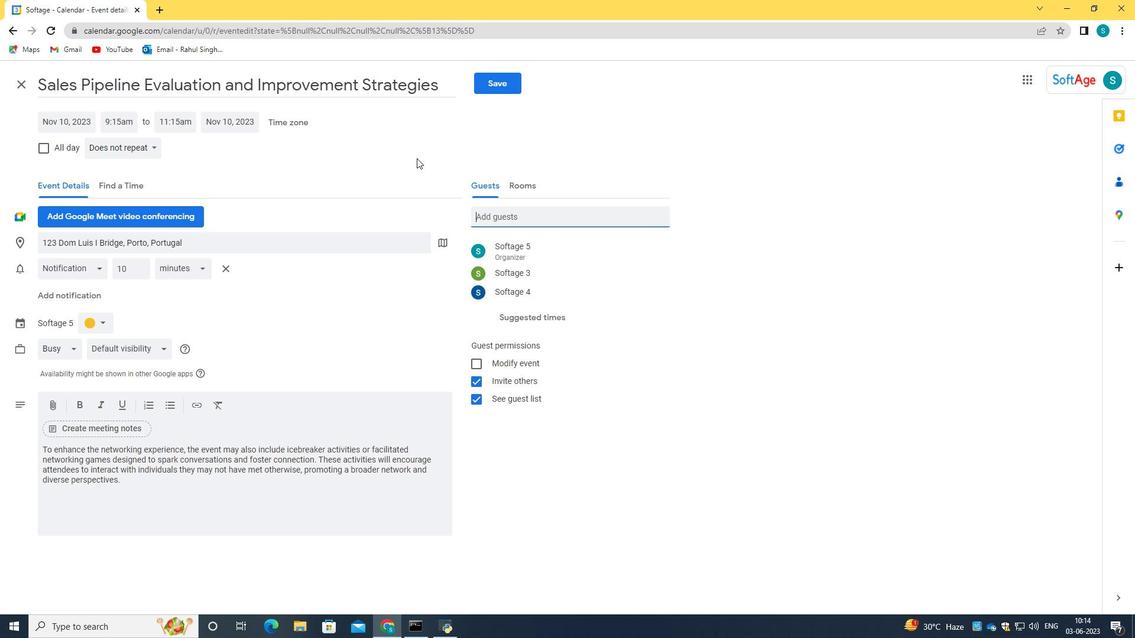 
Action: Mouse moved to (119, 150)
Screenshot: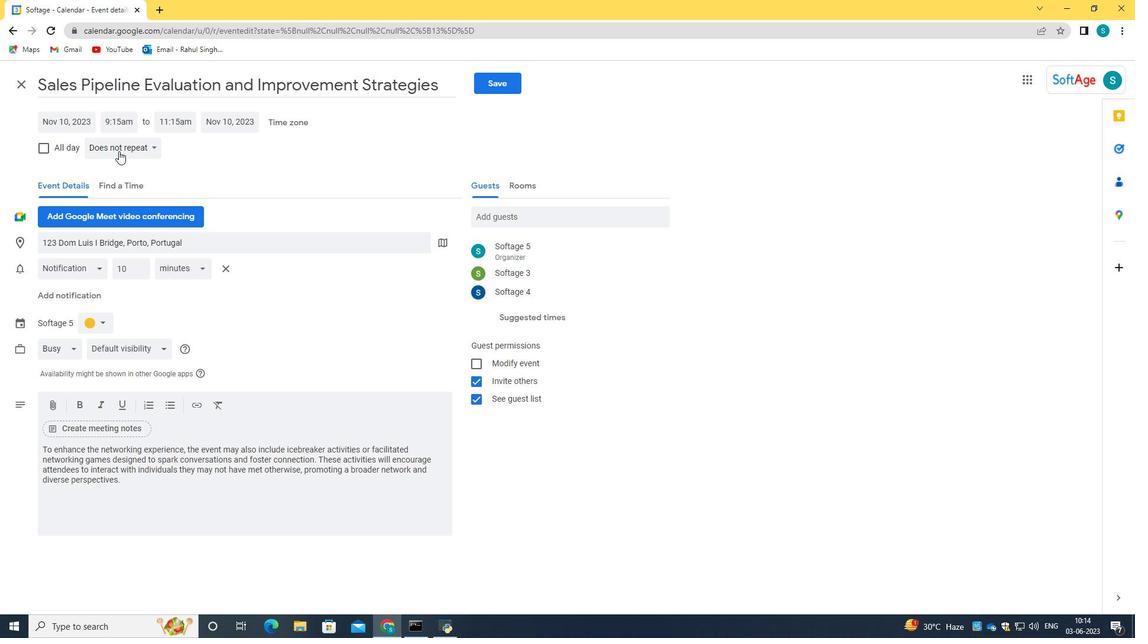 
Action: Mouse pressed left at (119, 150)
Screenshot: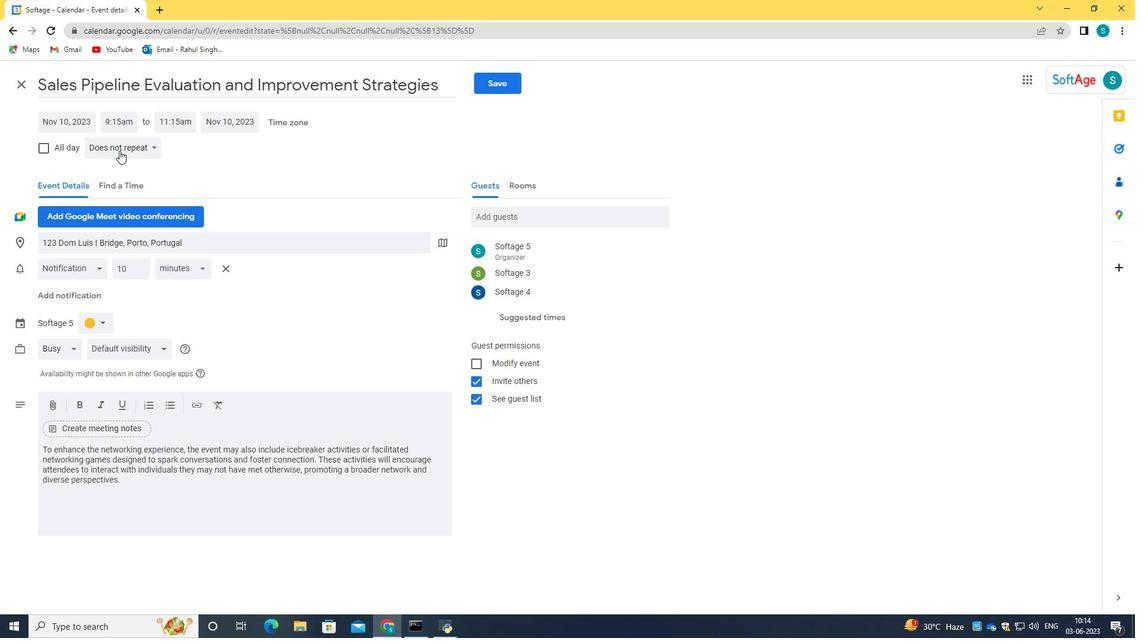 
Action: Mouse moved to (150, 150)
Screenshot: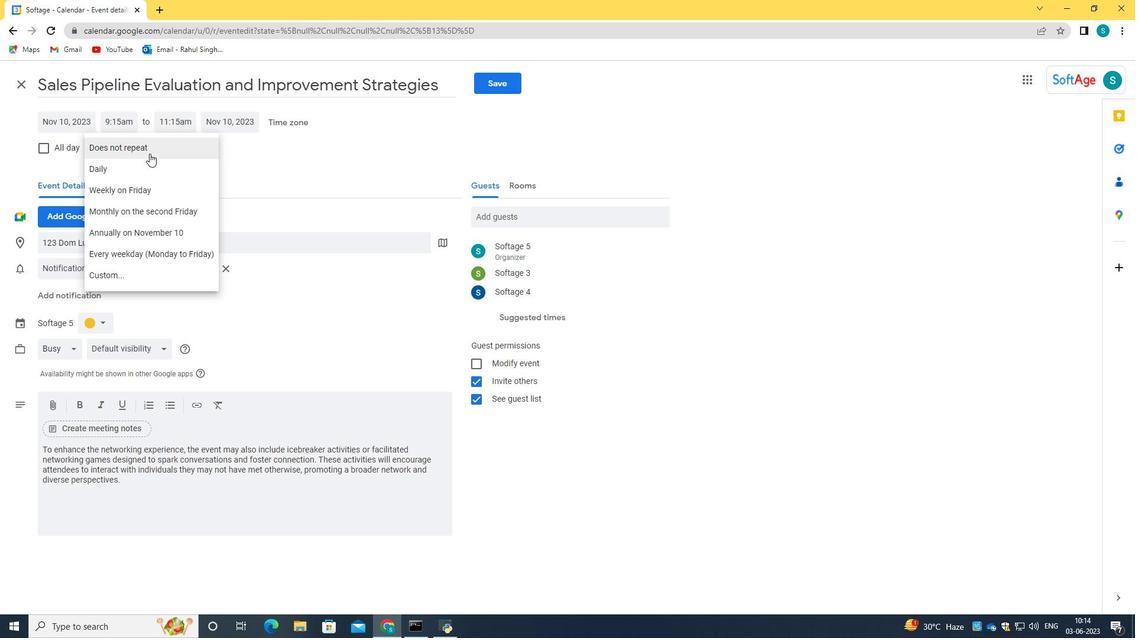
Action: Mouse pressed left at (150, 150)
Screenshot: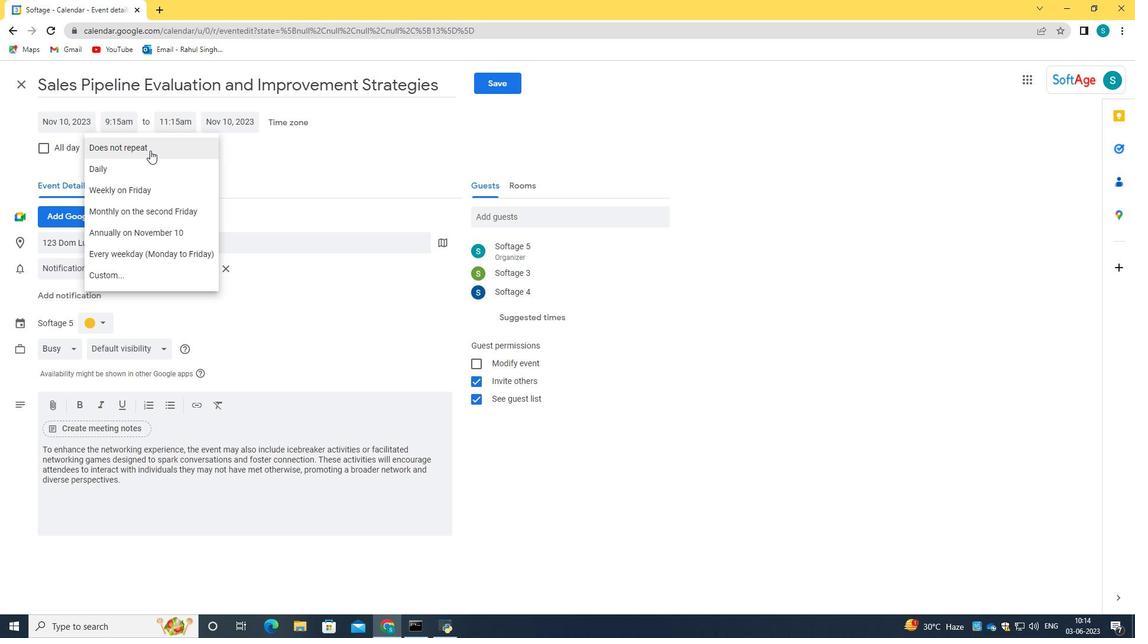 
Action: Mouse moved to (494, 79)
Screenshot: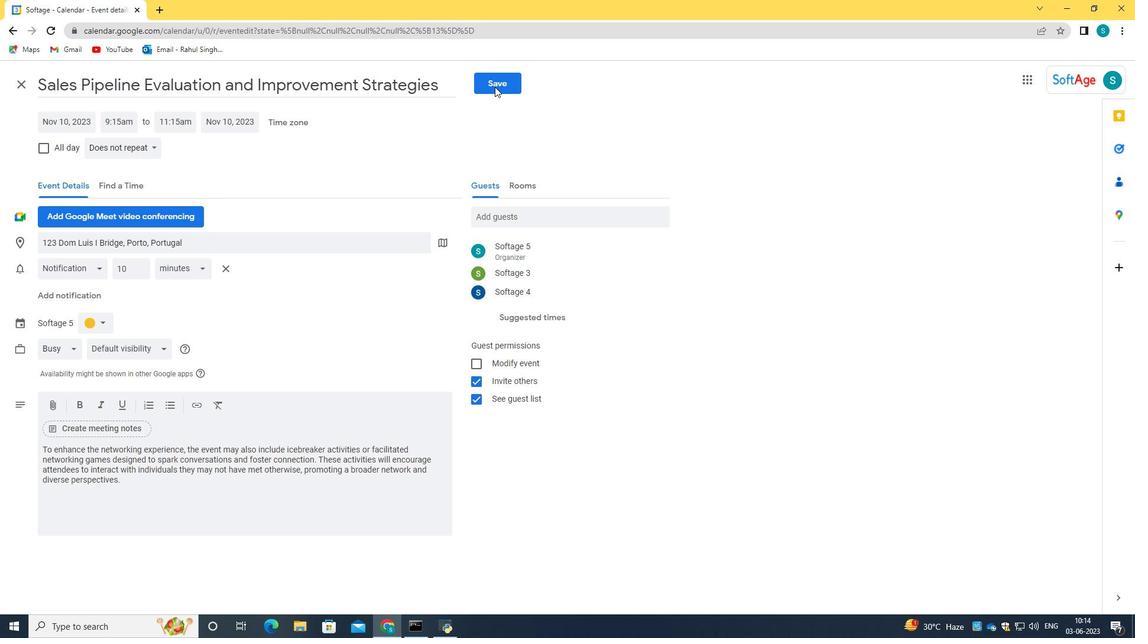 
Action: Mouse pressed left at (494, 79)
Screenshot: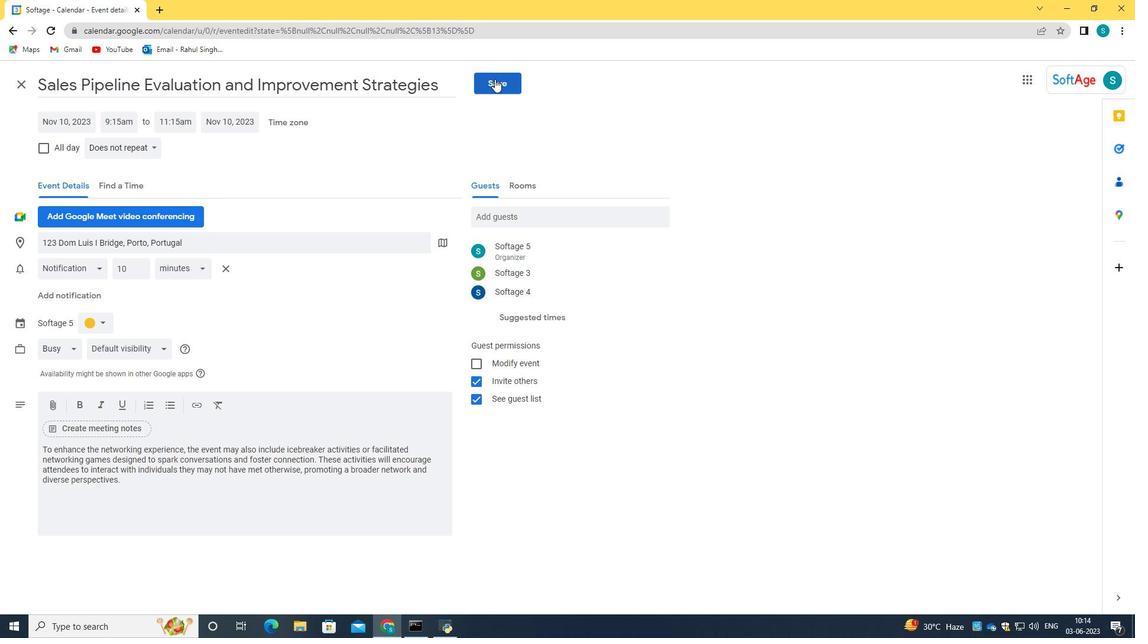
Action: Mouse moved to (677, 364)
Screenshot: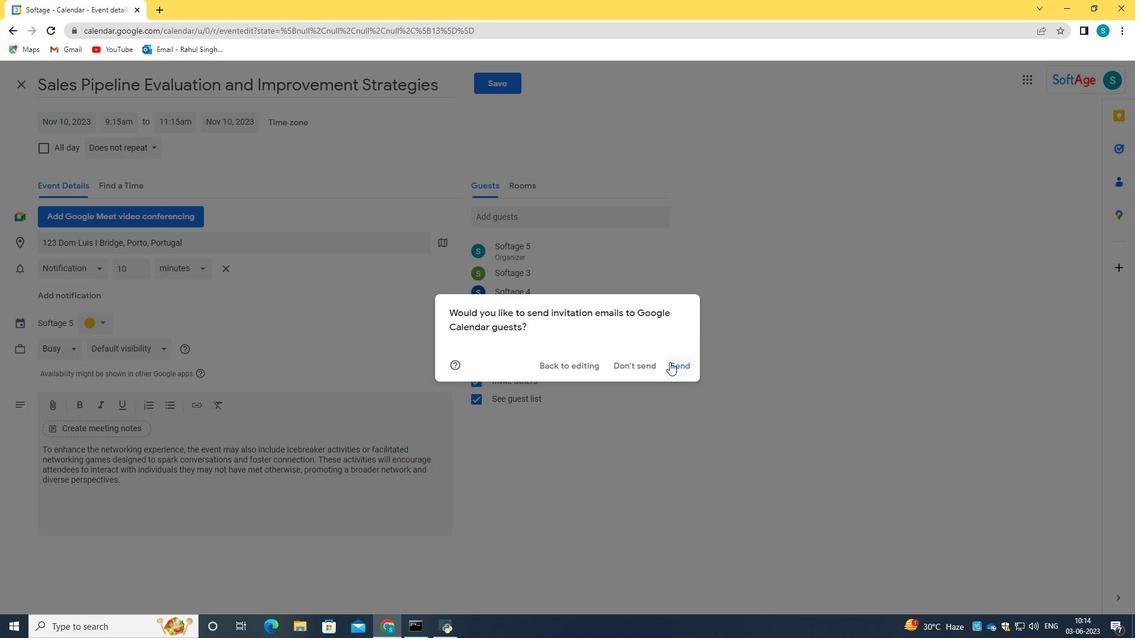 
Action: Mouse pressed left at (677, 364)
Screenshot: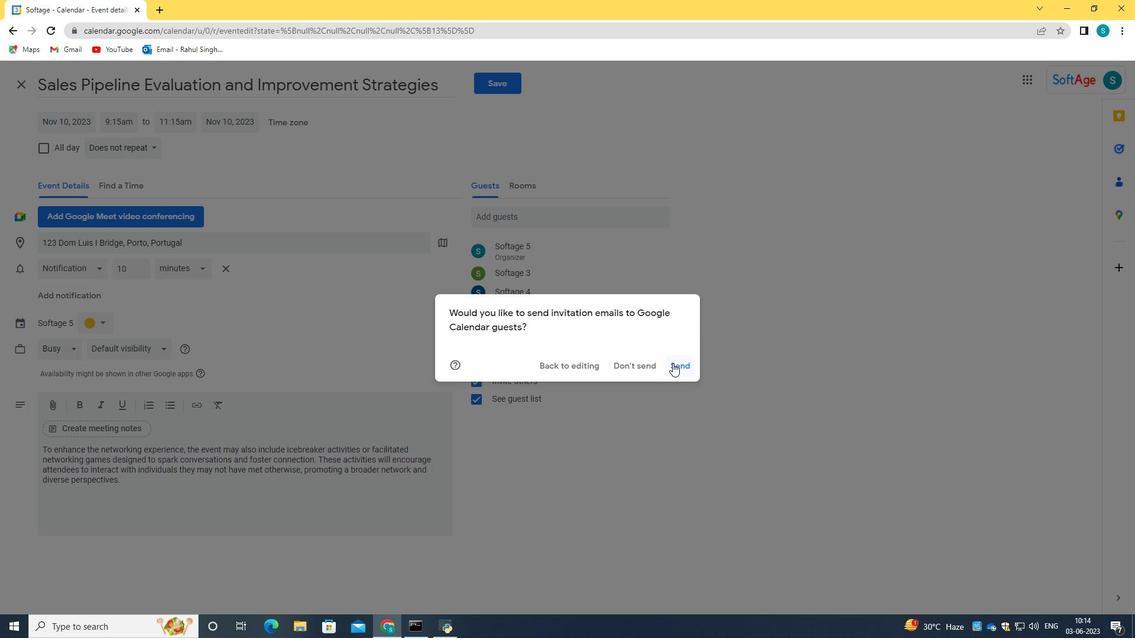 
Action: Mouse moved to (370, 182)
Screenshot: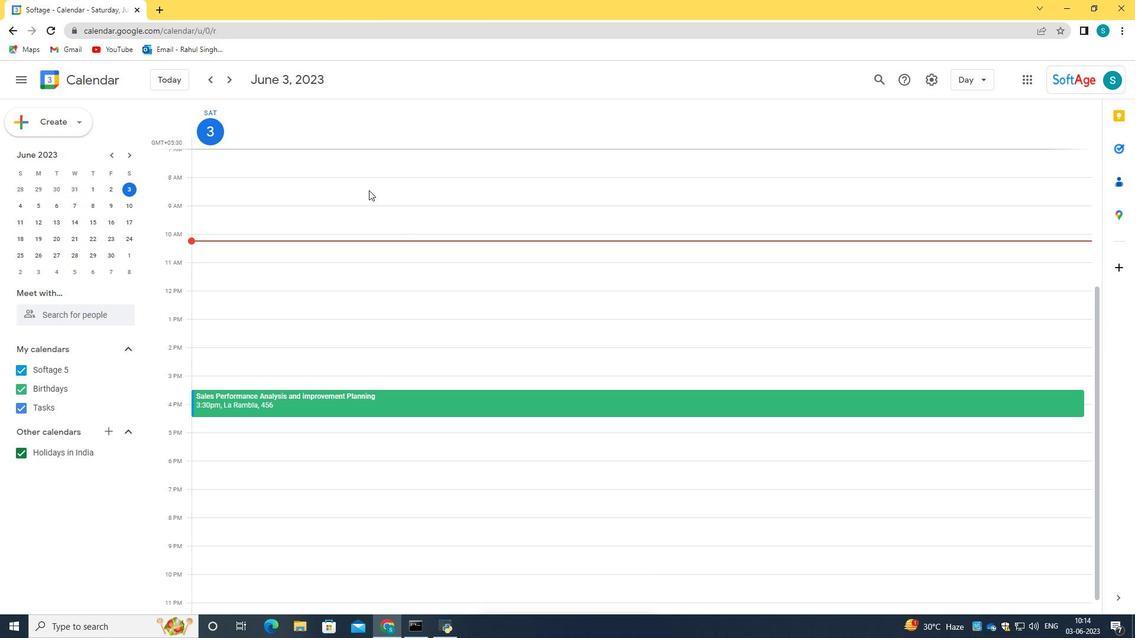 
